 Task: Backup the project
Action: Mouse moved to (6, 15)
Screenshot: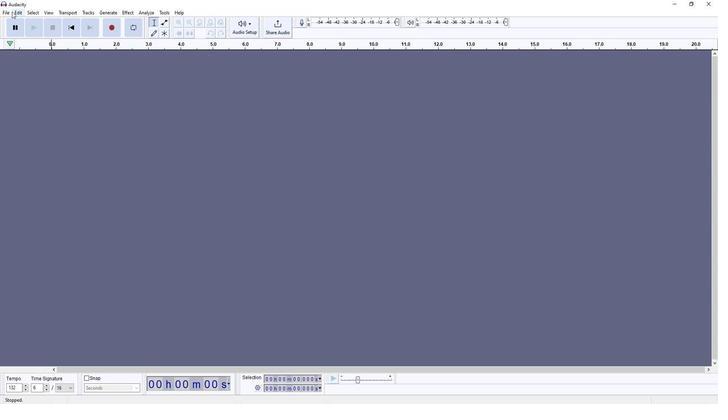 
Action: Mouse pressed left at (6, 15)
Screenshot: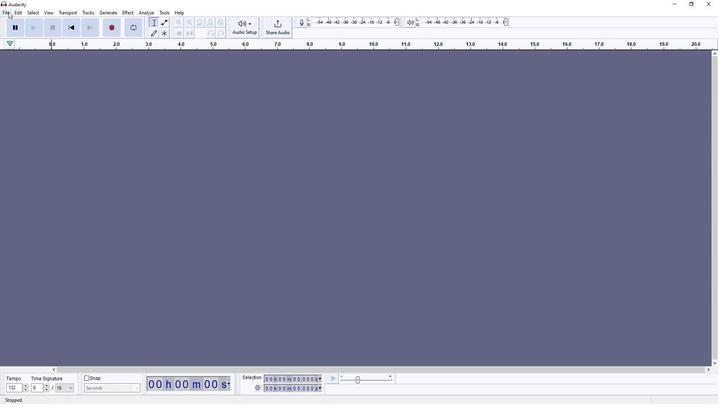 
Action: Mouse moved to (18, 30)
Screenshot: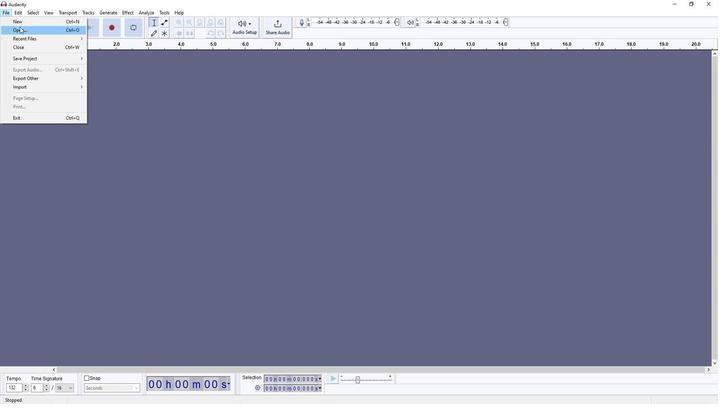 
Action: Mouse pressed left at (18, 30)
Screenshot: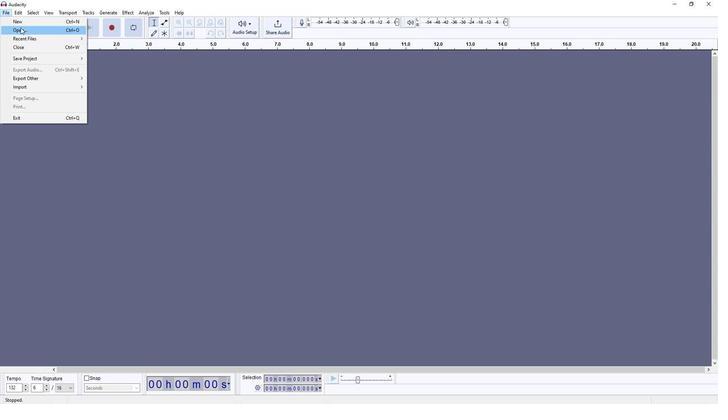 
Action: Mouse moved to (72, 102)
Screenshot: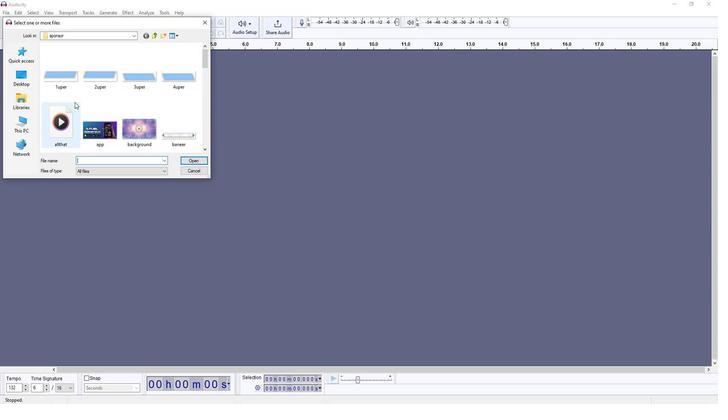 
Action: Mouse scrolled (72, 102) with delta (0, 0)
Screenshot: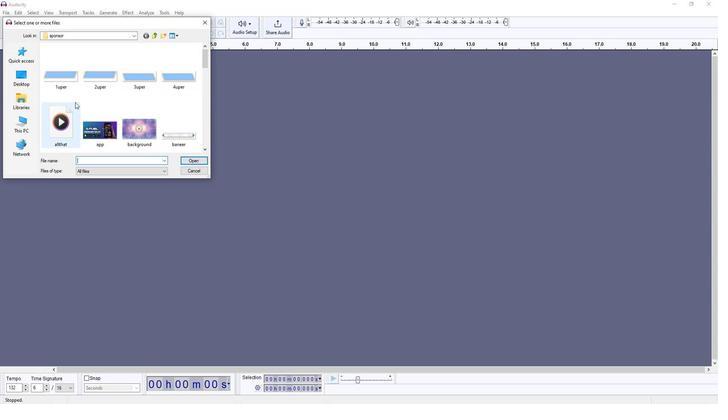 
Action: Mouse moved to (50, 63)
Screenshot: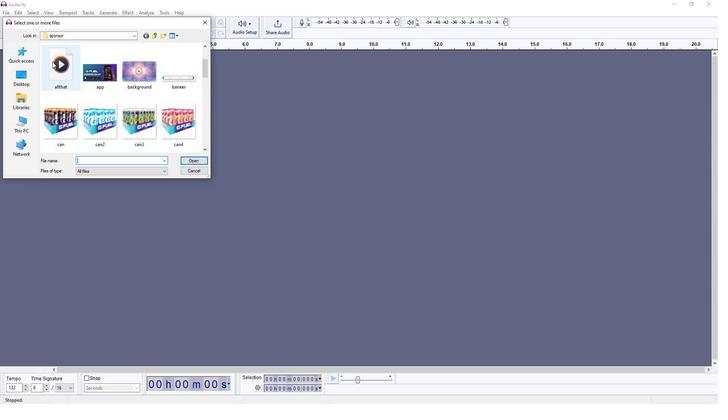 
Action: Mouse scrolled (50, 63) with delta (0, 0)
Screenshot: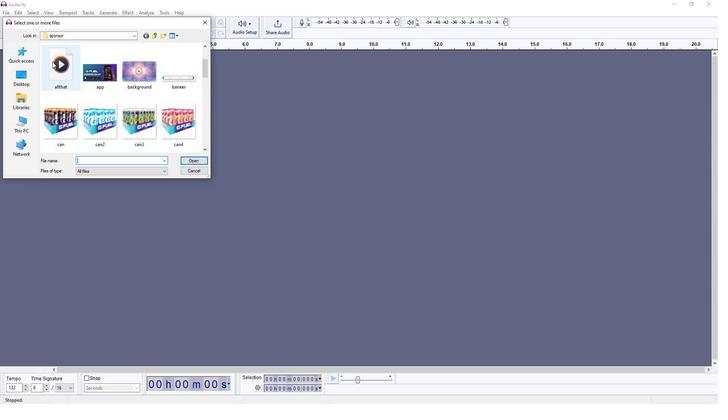 
Action: Mouse scrolled (50, 63) with delta (0, 0)
Screenshot: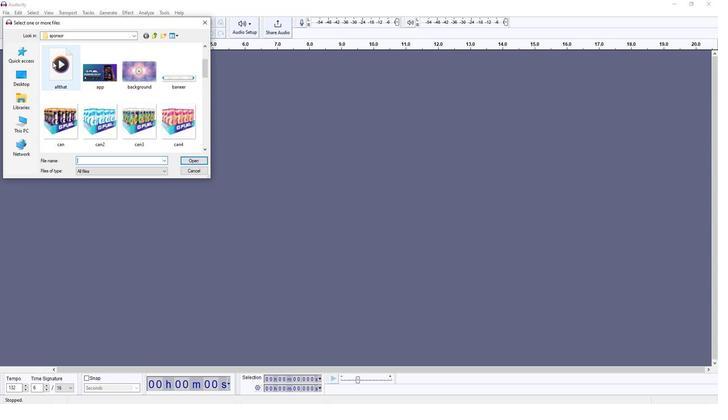 
Action: Mouse moved to (50, 63)
Screenshot: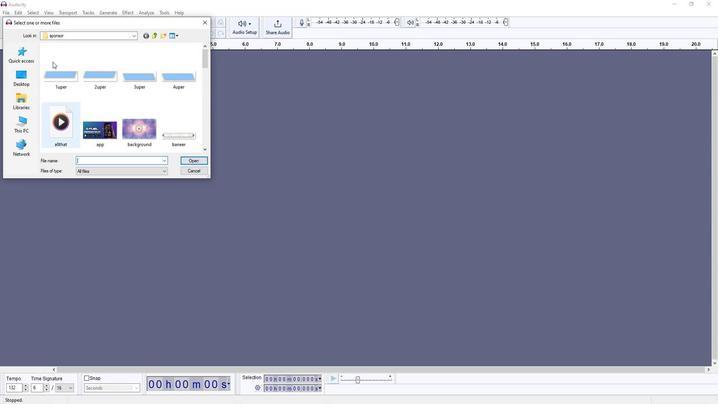 
Action: Mouse scrolled (50, 63) with delta (0, 0)
Screenshot: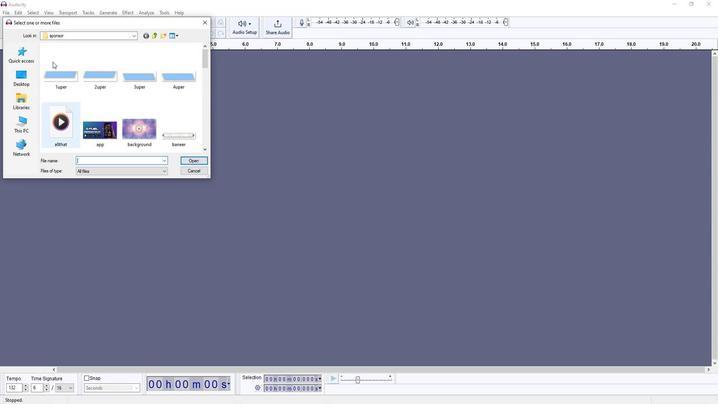 
Action: Mouse scrolled (50, 63) with delta (0, 0)
Screenshot: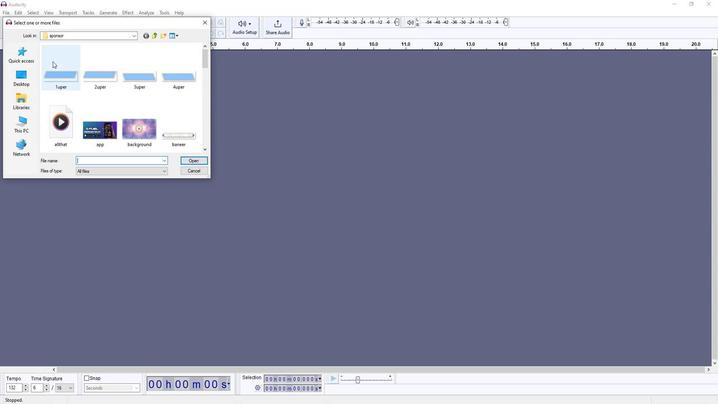 
Action: Mouse moved to (47, 58)
Screenshot: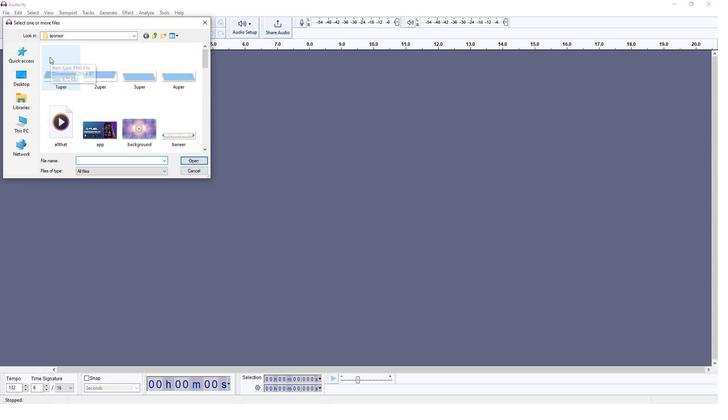 
Action: Mouse scrolled (47, 58) with delta (0, 0)
Screenshot: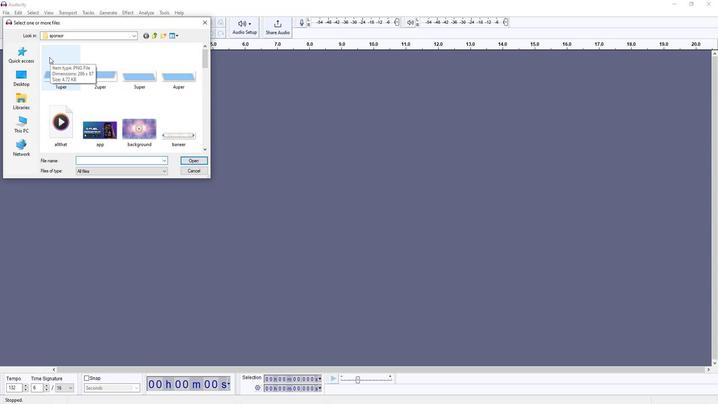 
Action: Mouse scrolled (47, 58) with delta (0, 0)
Screenshot: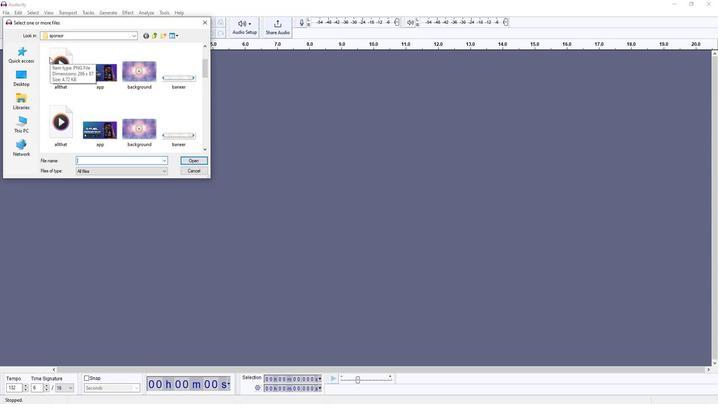 
Action: Mouse moved to (17, 127)
Screenshot: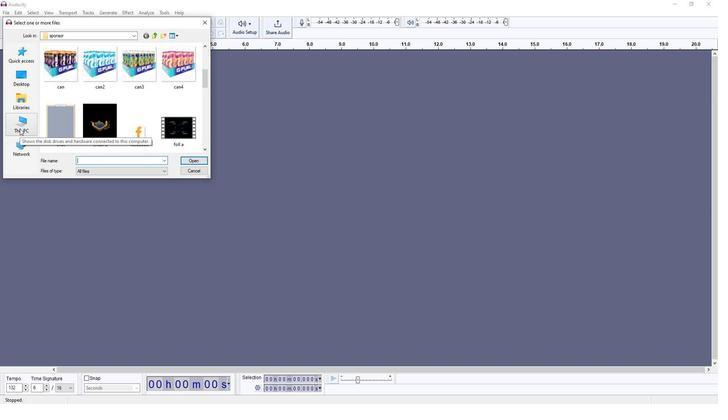 
Action: Mouse pressed left at (17, 127)
Screenshot: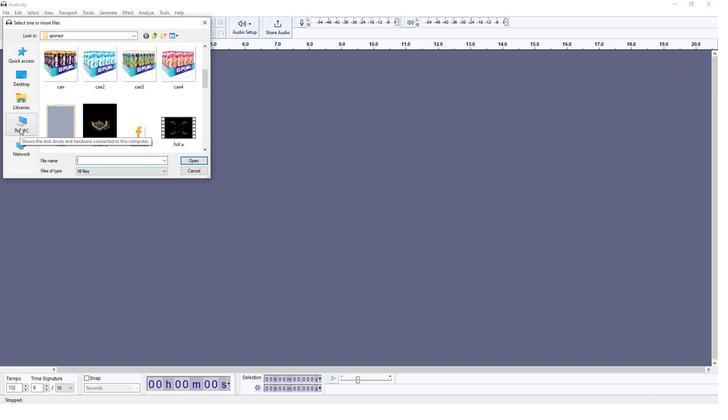 
Action: Mouse moved to (76, 93)
Screenshot: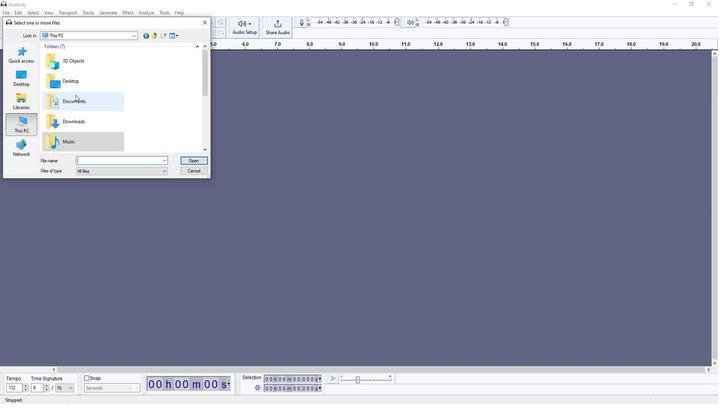 
Action: Mouse scrolled (76, 93) with delta (0, 0)
Screenshot: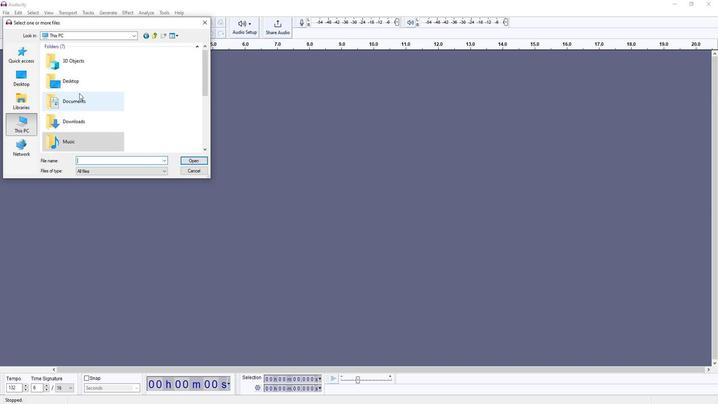 
Action: Mouse moved to (78, 94)
Screenshot: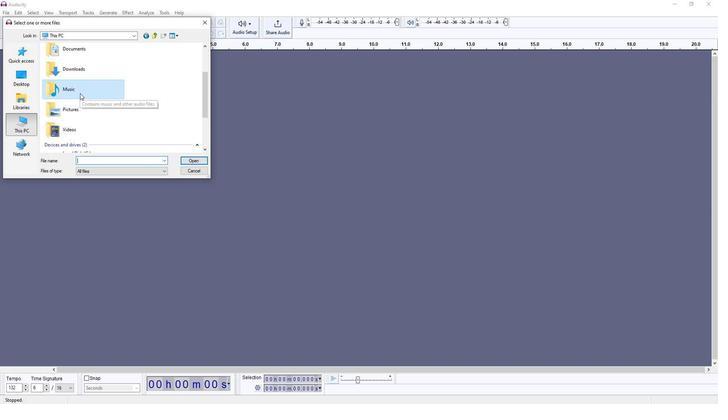 
Action: Mouse scrolled (78, 94) with delta (0, 0)
Screenshot: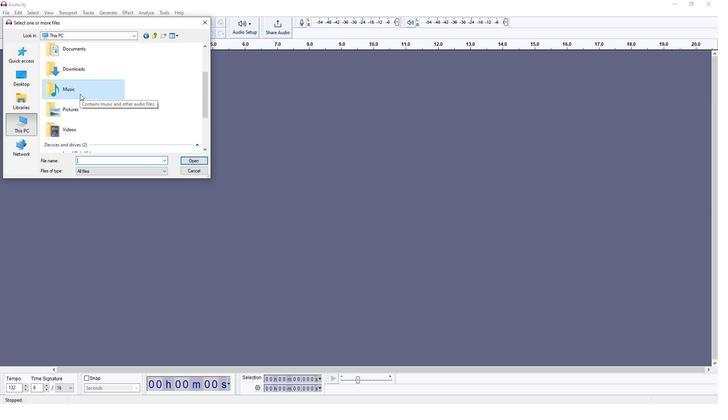 
Action: Mouse scrolled (78, 94) with delta (0, 0)
Screenshot: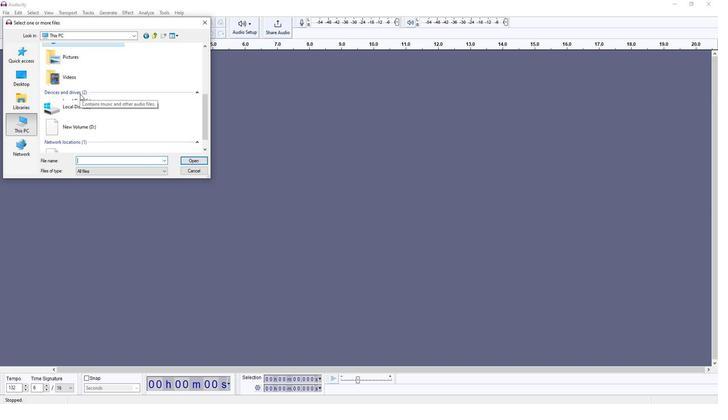 
Action: Mouse moved to (74, 114)
Screenshot: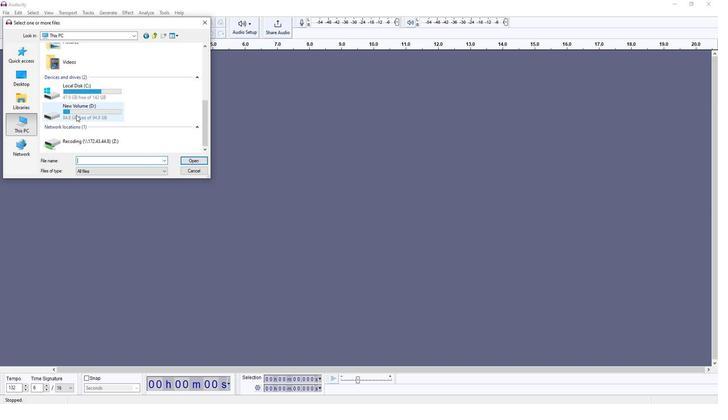 
Action: Mouse pressed left at (74, 114)
Screenshot: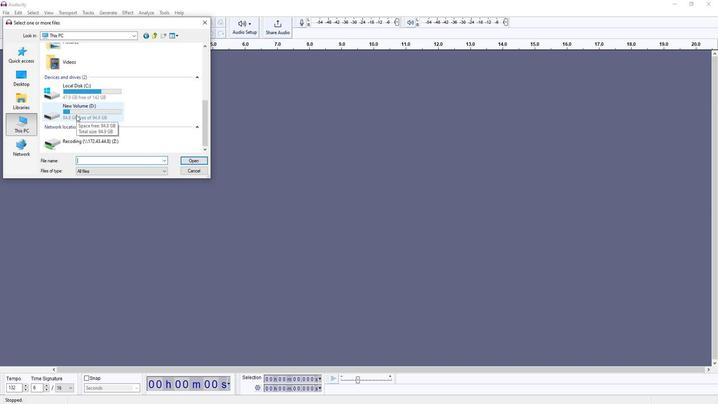 
Action: Mouse pressed left at (74, 114)
Screenshot: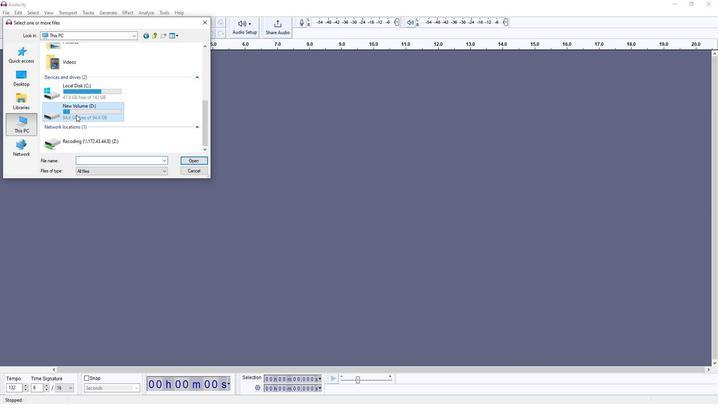 
Action: Mouse moved to (67, 79)
Screenshot: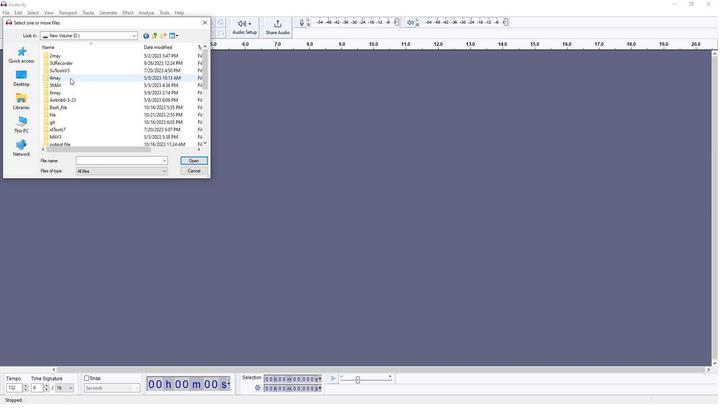 
Action: Mouse scrolled (67, 78) with delta (0, 0)
Screenshot: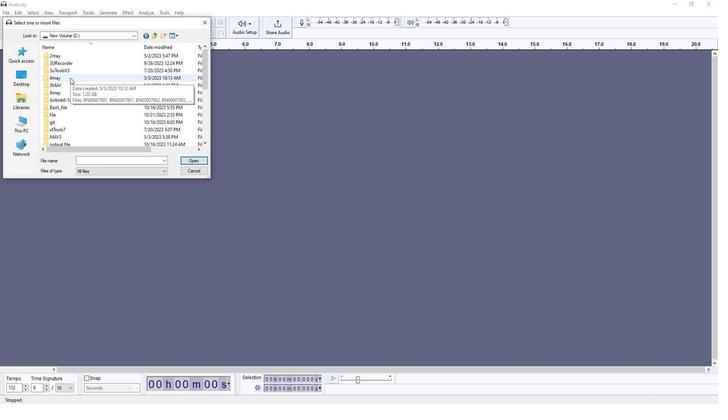 
Action: Mouse scrolled (67, 78) with delta (0, 0)
Screenshot: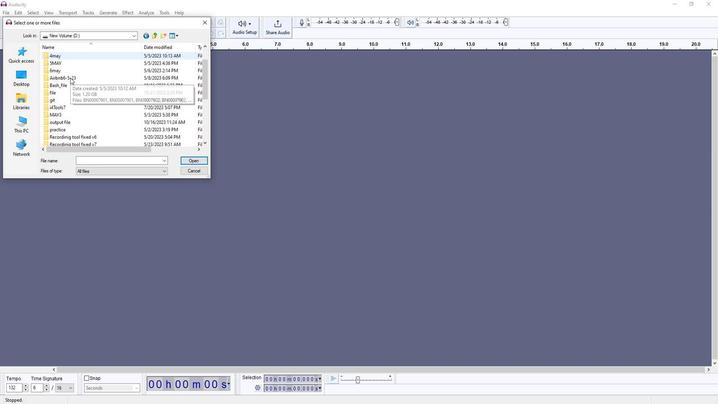 
Action: Mouse scrolled (67, 78) with delta (0, 0)
Screenshot: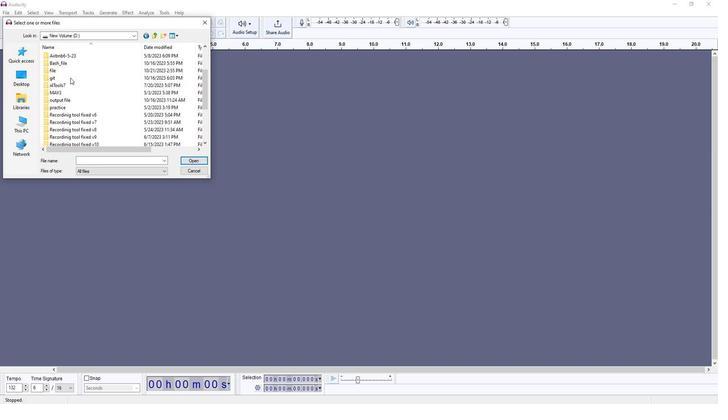 
Action: Mouse scrolled (67, 78) with delta (0, 0)
Screenshot: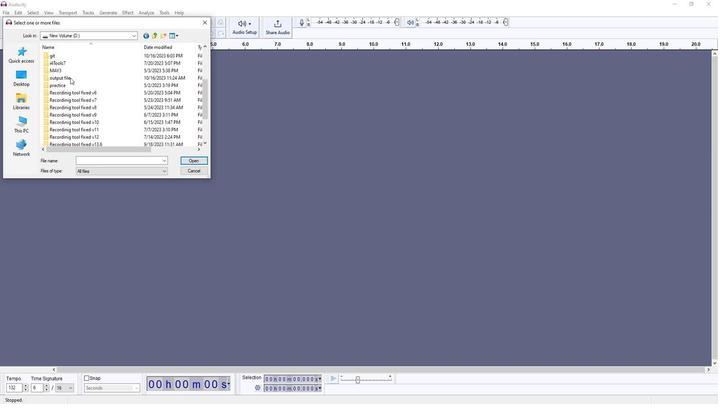 
Action: Mouse scrolled (67, 79) with delta (0, 0)
Screenshot: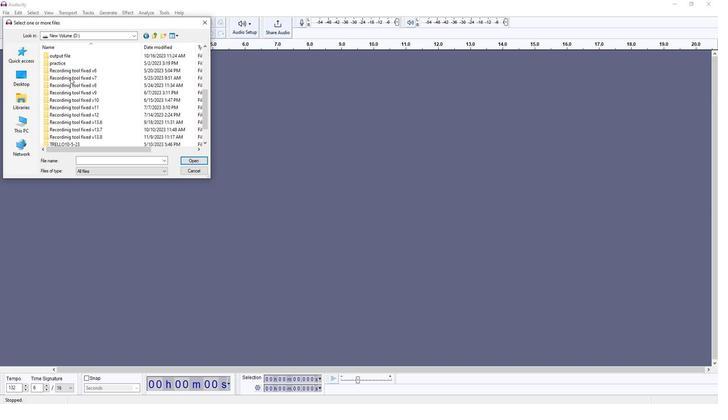 
Action: Mouse scrolled (67, 79) with delta (0, 0)
Screenshot: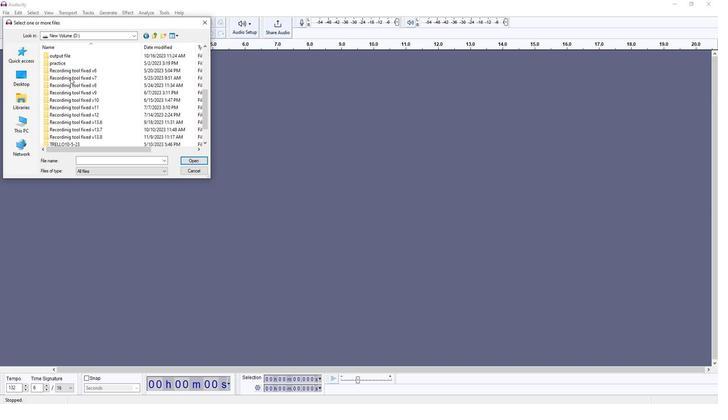 
Action: Mouse scrolled (67, 79) with delta (0, 0)
Screenshot: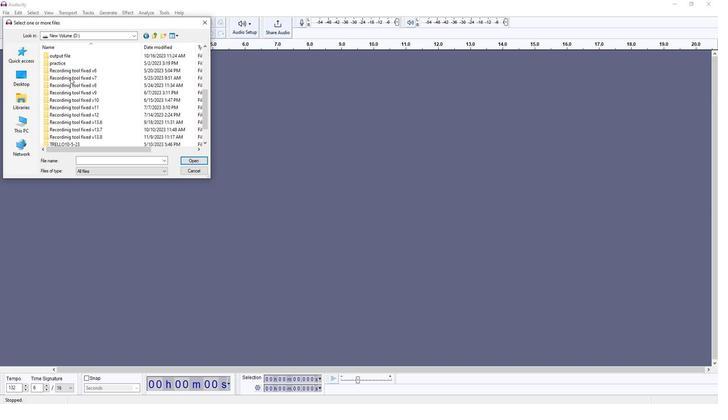 
Action: Mouse scrolled (67, 79) with delta (0, 0)
Screenshot: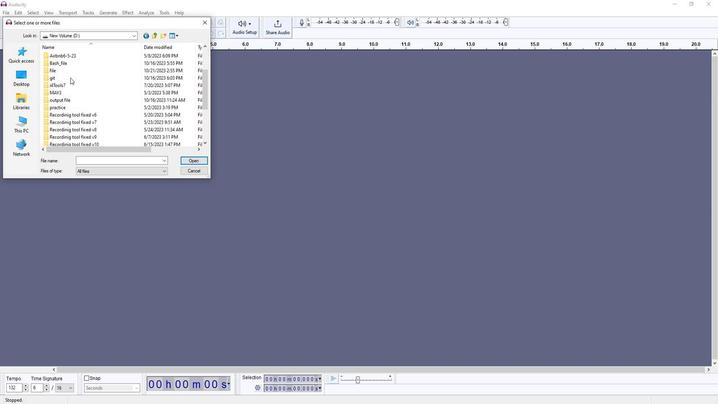 
Action: Mouse scrolled (67, 79) with delta (0, 0)
Screenshot: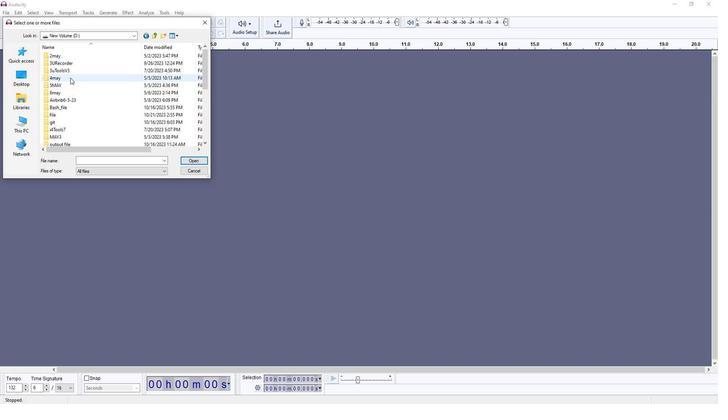 
Action: Mouse scrolled (67, 79) with delta (0, 0)
Screenshot: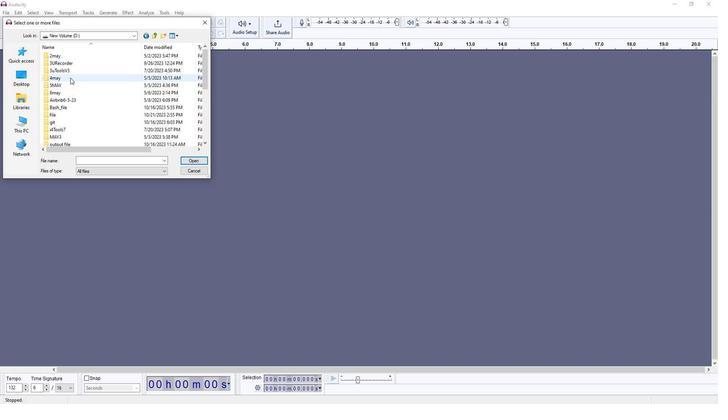 
Action: Mouse scrolled (67, 79) with delta (0, 0)
Screenshot: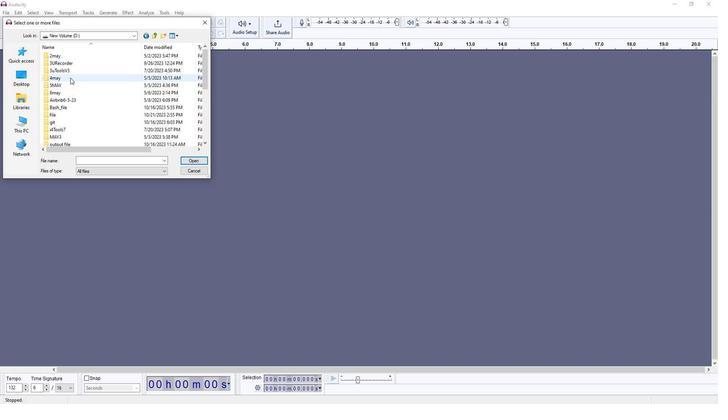 
Action: Mouse scrolled (67, 79) with delta (0, 0)
Screenshot: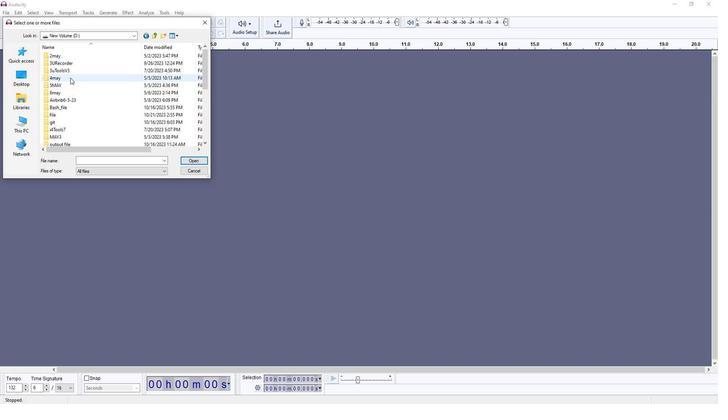 
Action: Mouse moved to (19, 126)
Screenshot: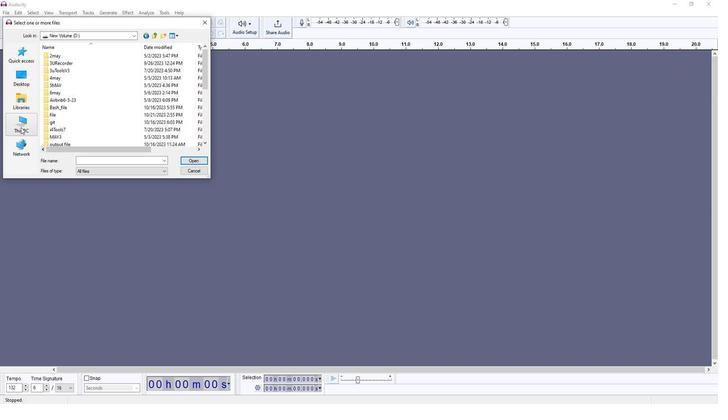 
Action: Mouse pressed left at (19, 126)
Screenshot: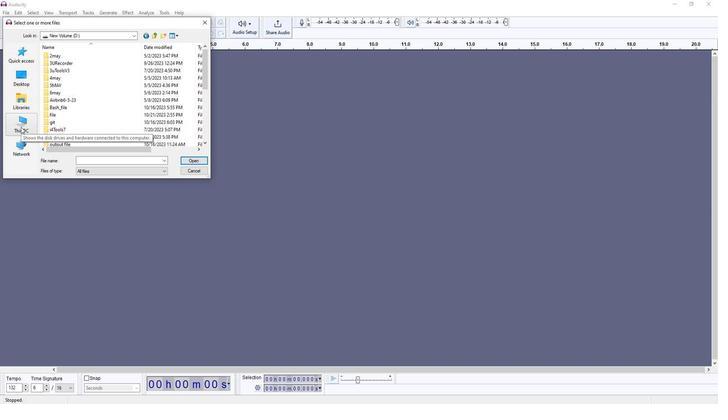 
Action: Mouse moved to (71, 135)
Screenshot: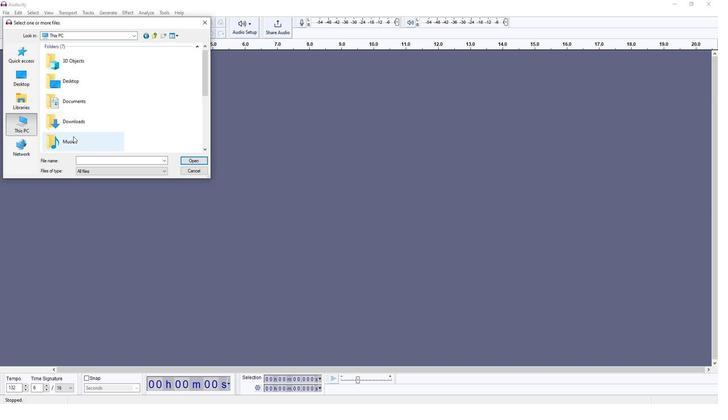 
Action: Mouse pressed left at (71, 135)
Screenshot: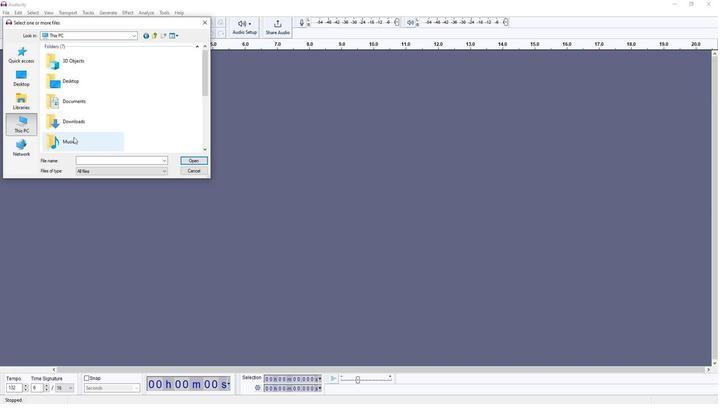 
Action: Mouse pressed left at (71, 135)
Screenshot: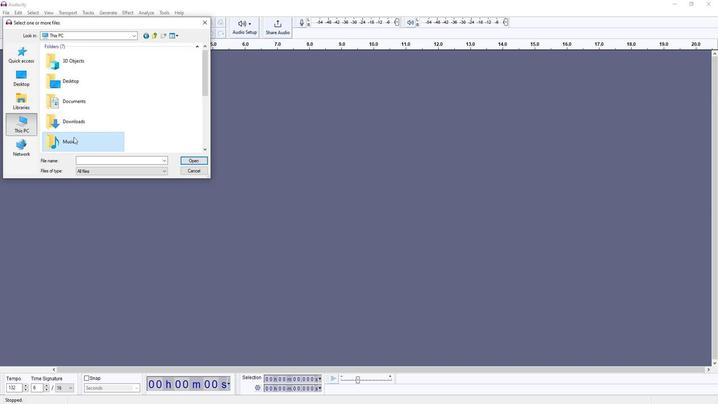 
Action: Mouse moved to (103, 73)
Screenshot: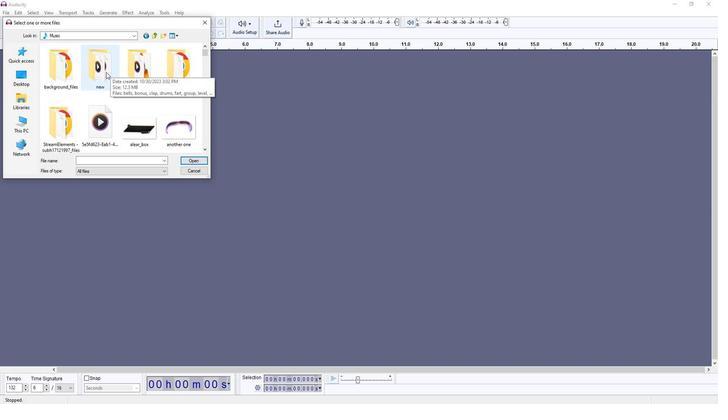 
Action: Mouse pressed left at (103, 73)
Screenshot: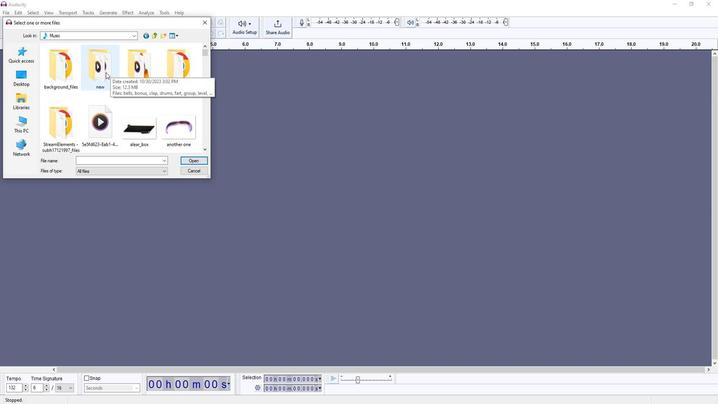 
Action: Mouse pressed left at (103, 73)
Screenshot: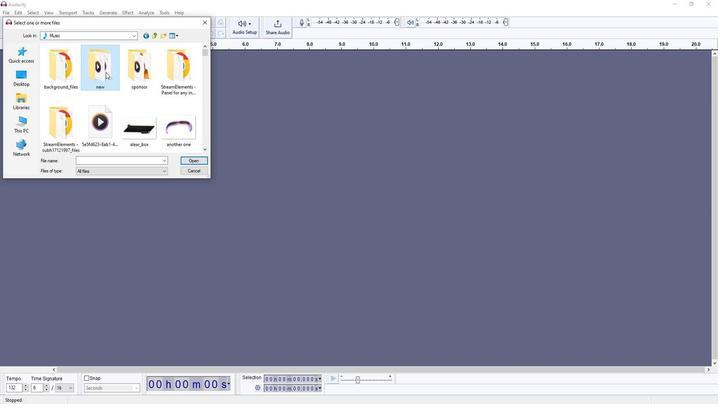 
Action: Mouse moved to (71, 79)
Screenshot: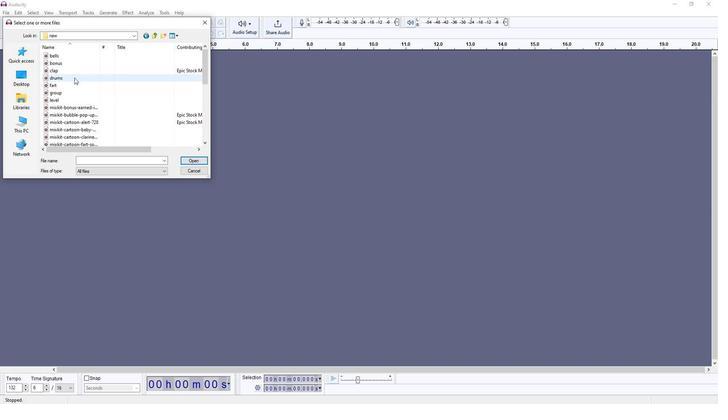 
Action: Mouse scrolled (71, 78) with delta (0, 0)
Screenshot: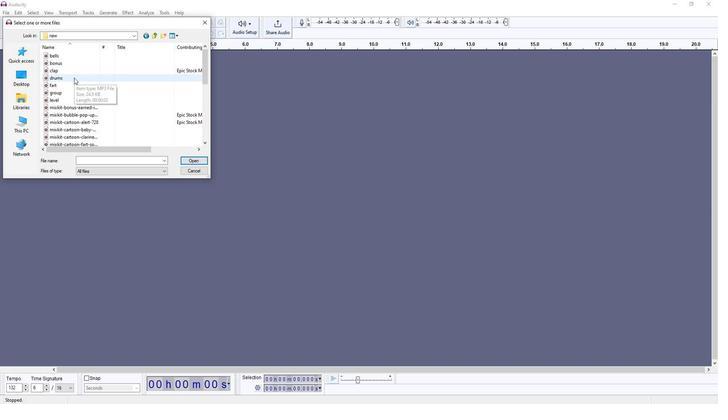 
Action: Mouse scrolled (71, 78) with delta (0, 0)
Screenshot: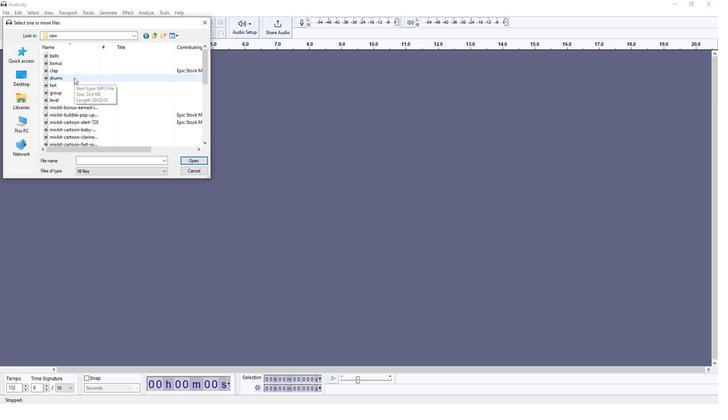 
Action: Mouse scrolled (71, 78) with delta (0, 0)
Screenshot: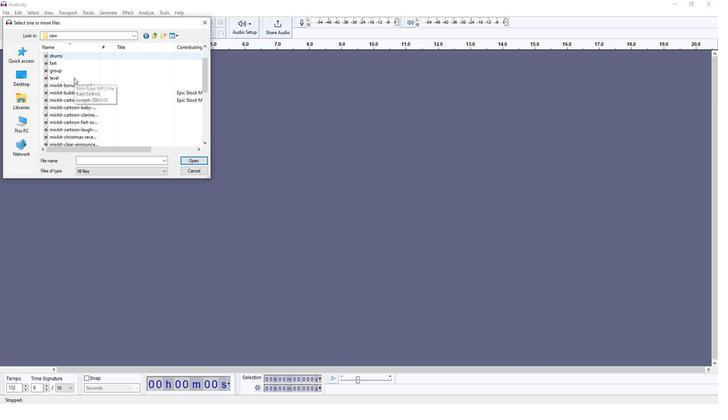 
Action: Mouse scrolled (71, 78) with delta (0, 0)
Screenshot: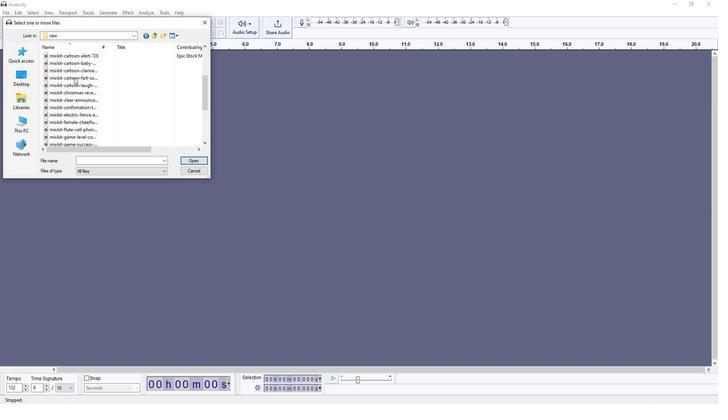 
Action: Mouse scrolled (71, 78) with delta (0, 0)
Screenshot: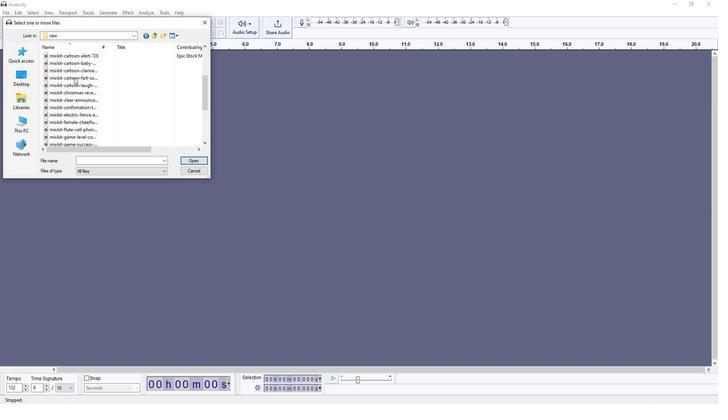 
Action: Mouse scrolled (71, 78) with delta (0, 0)
Screenshot: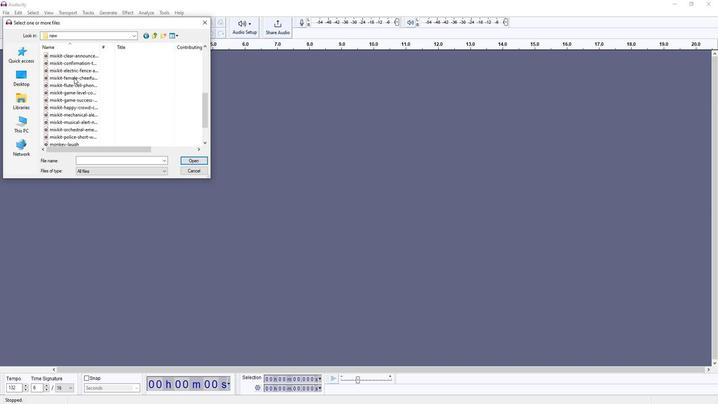 
Action: Mouse moved to (83, 116)
Screenshot: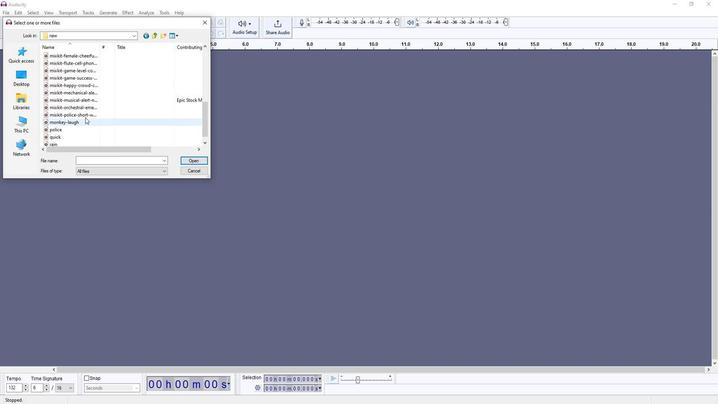 
Action: Mouse scrolled (83, 116) with delta (0, 0)
Screenshot: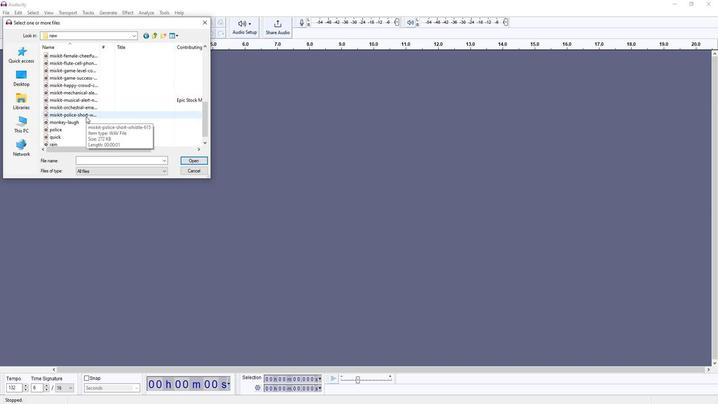 
Action: Mouse moved to (69, 127)
Screenshot: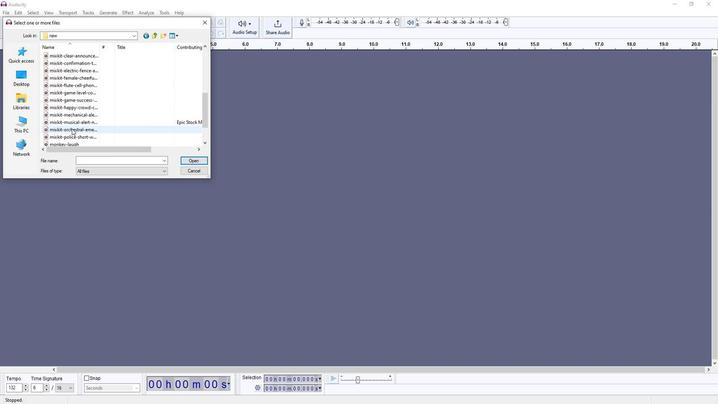 
Action: Mouse pressed left at (69, 127)
Screenshot: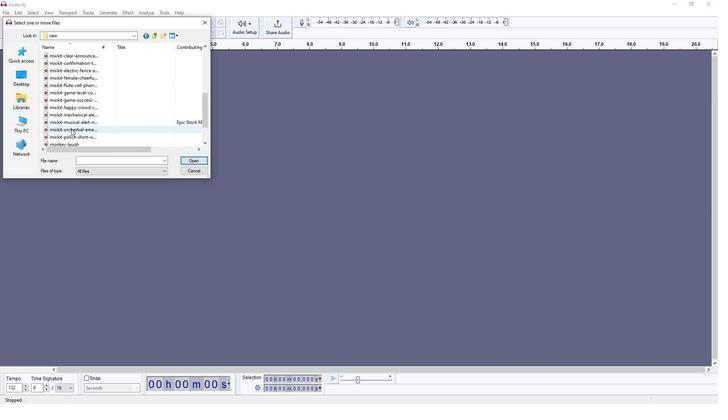 
Action: Mouse moved to (194, 158)
Screenshot: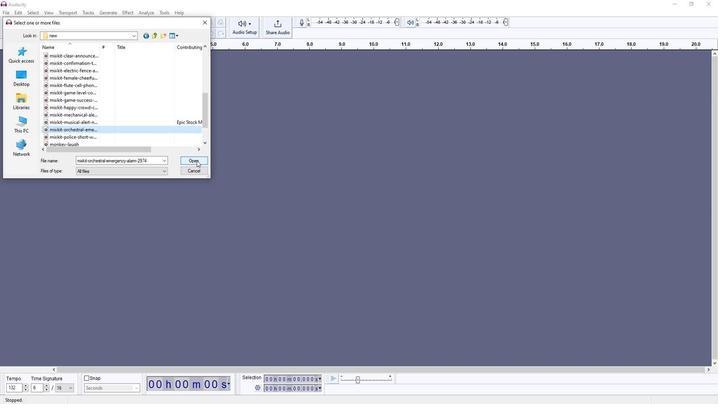 
Action: Mouse pressed left at (194, 158)
Screenshot: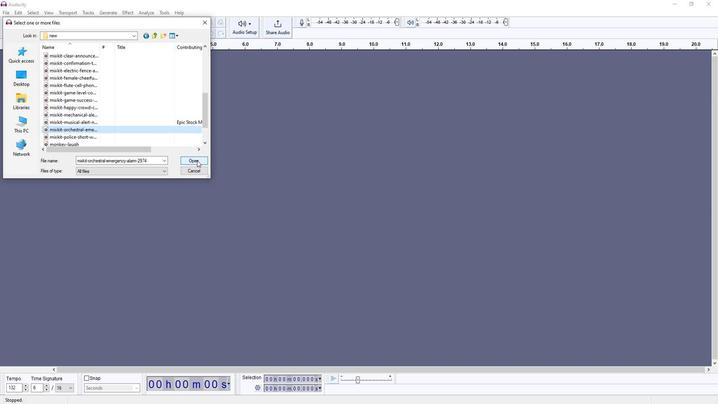 
Action: Mouse moved to (30, 33)
Screenshot: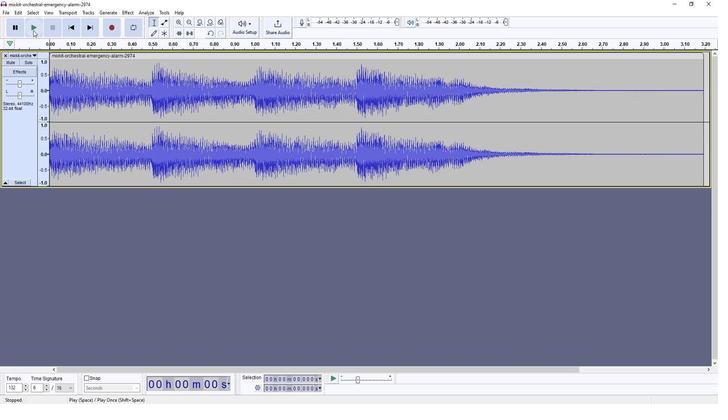 
Action: Mouse pressed left at (30, 33)
Screenshot: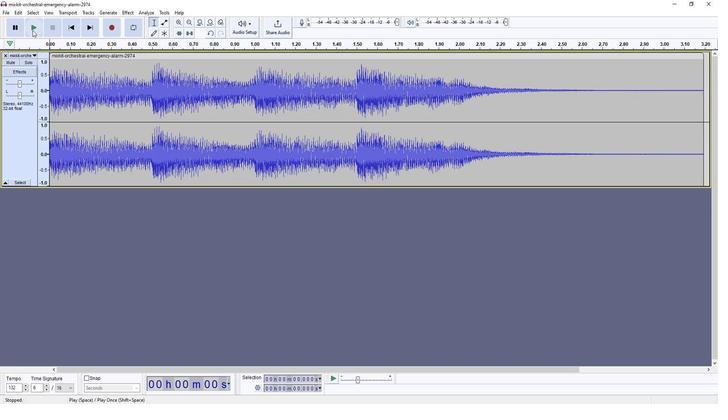 
Action: Mouse moved to (141, 61)
Screenshot: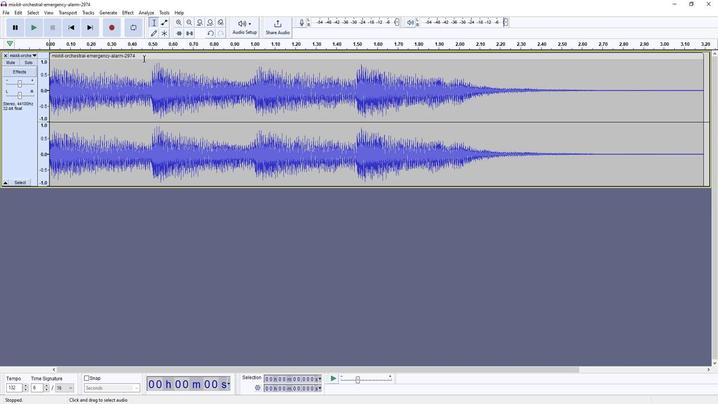 
Action: Mouse pressed left at (141, 61)
Screenshot: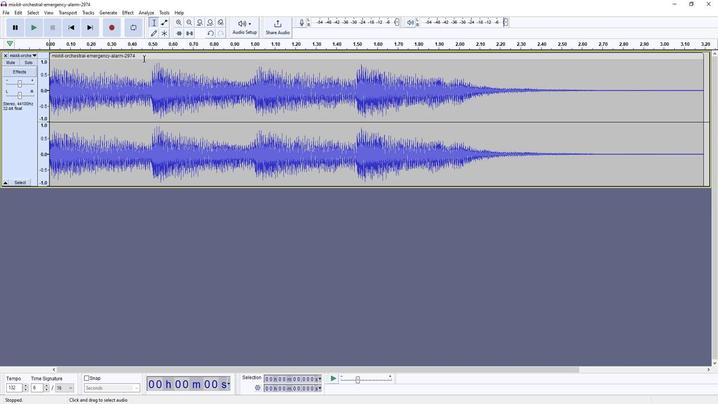 
Action: Mouse moved to (14, 14)
Screenshot: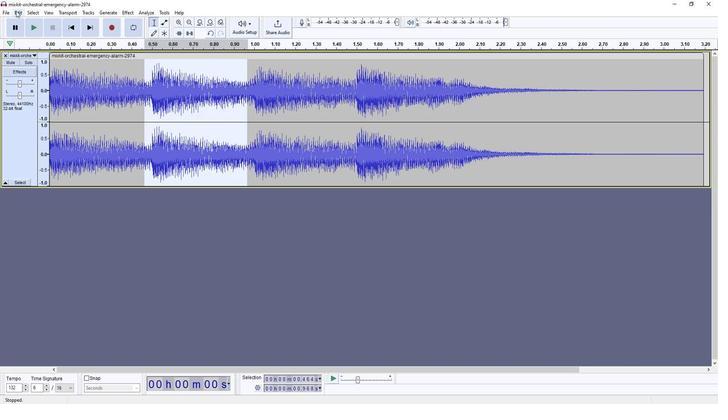 
Action: Mouse pressed left at (14, 14)
Screenshot: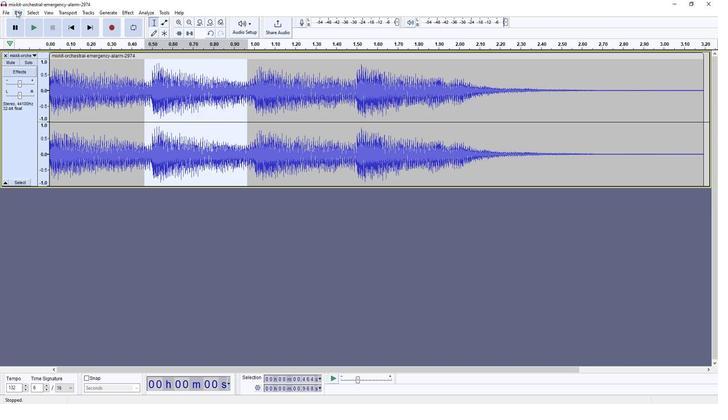 
Action: Mouse moved to (43, 60)
Screenshot: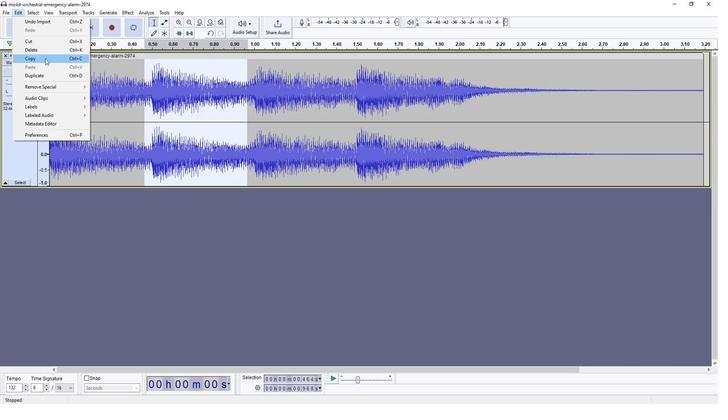 
Action: Mouse pressed left at (43, 60)
Screenshot: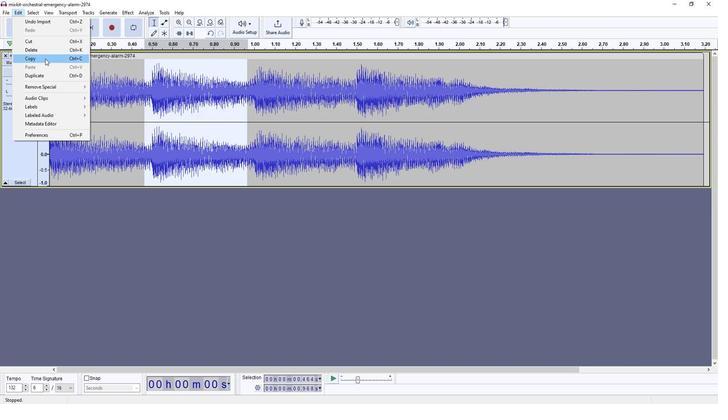 
Action: Mouse moved to (34, 203)
Screenshot: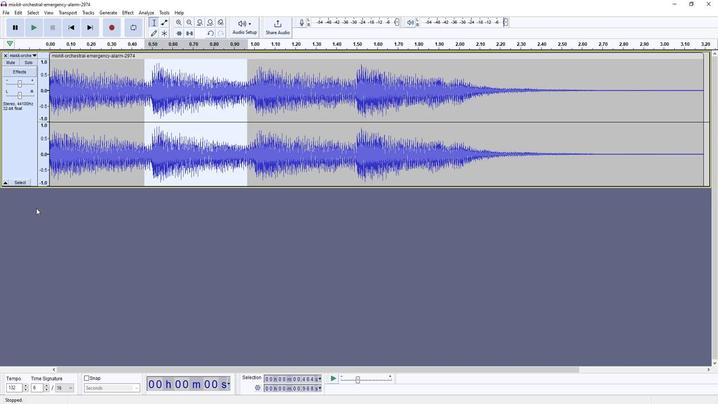 
Action: Mouse pressed left at (34, 203)
Screenshot: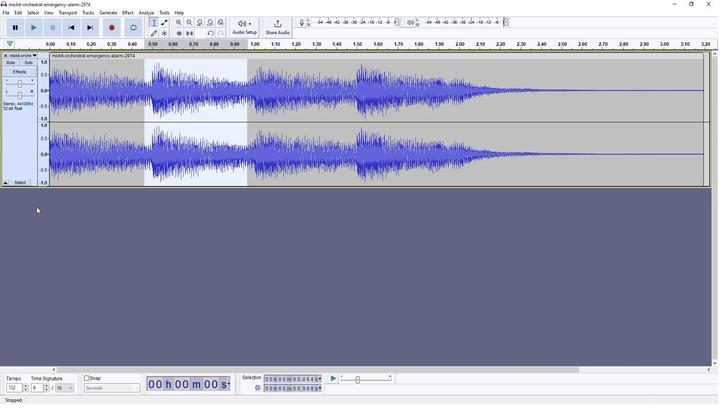 
Action: Mouse moved to (35, 200)
Screenshot: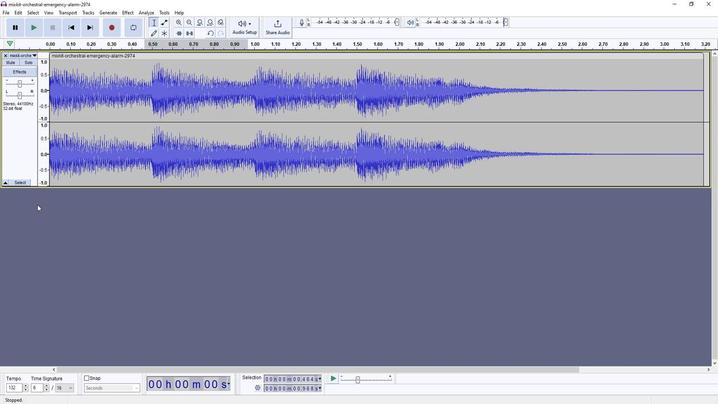 
Action: Mouse pressed left at (35, 200)
Screenshot: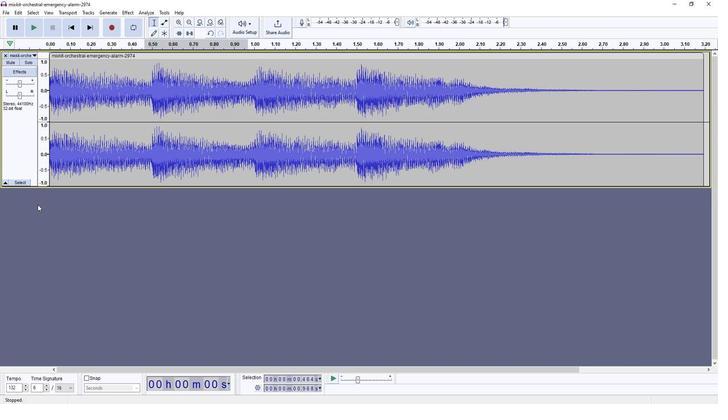 
Action: Mouse moved to (19, 17)
Screenshot: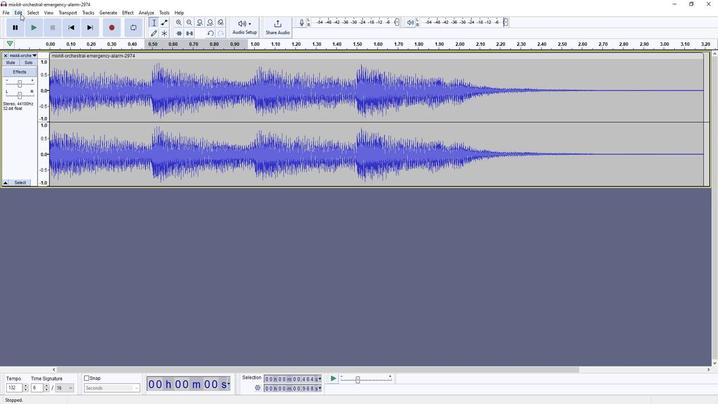 
Action: Mouse pressed left at (19, 17)
Screenshot: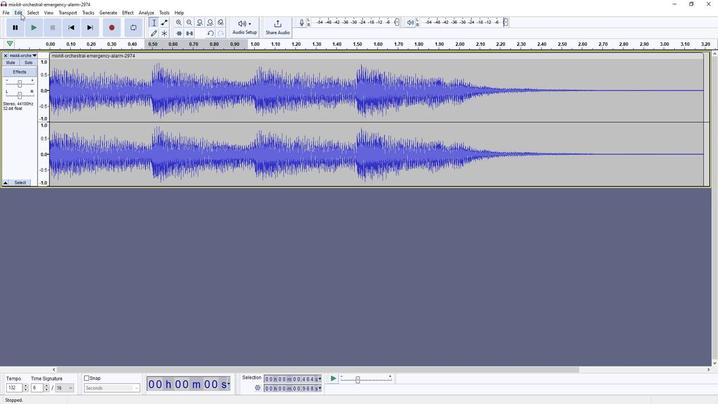 
Action: Mouse moved to (26, 70)
Screenshot: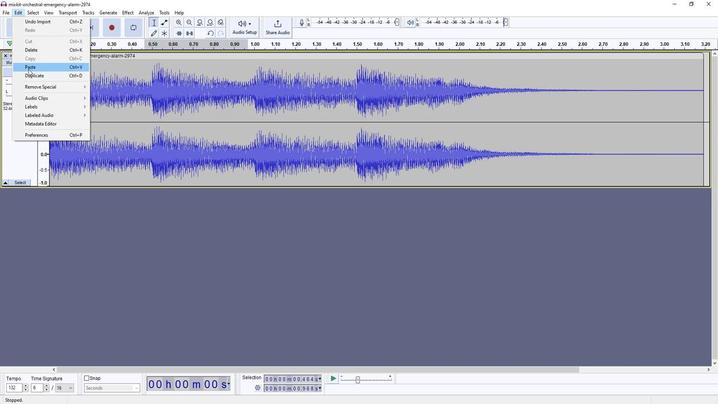 
Action: Mouse pressed left at (26, 70)
Screenshot: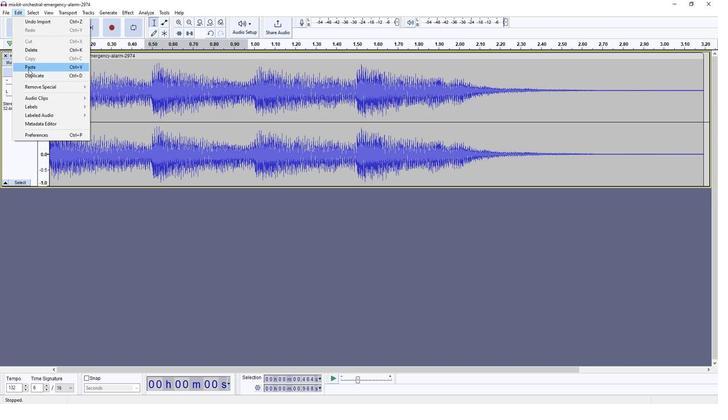 
Action: Mouse moved to (113, 190)
Screenshot: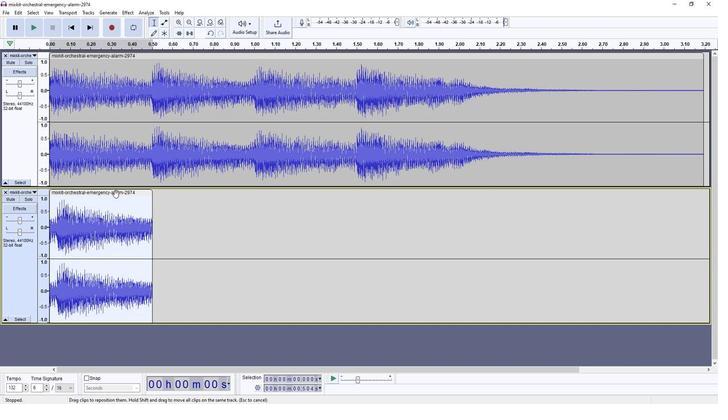 
Action: Mouse pressed left at (113, 190)
Screenshot: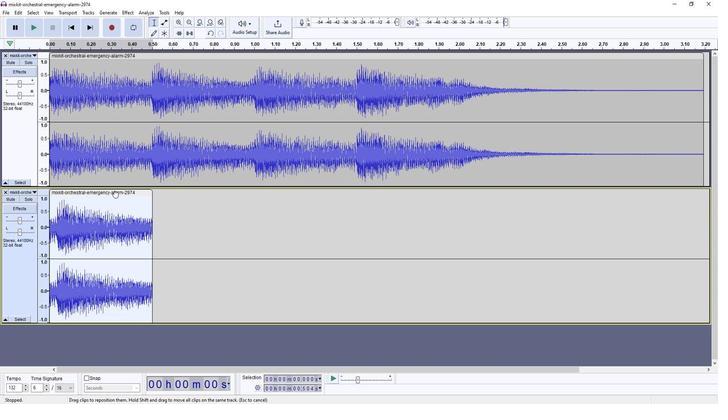 
Action: Mouse moved to (31, 16)
Screenshot: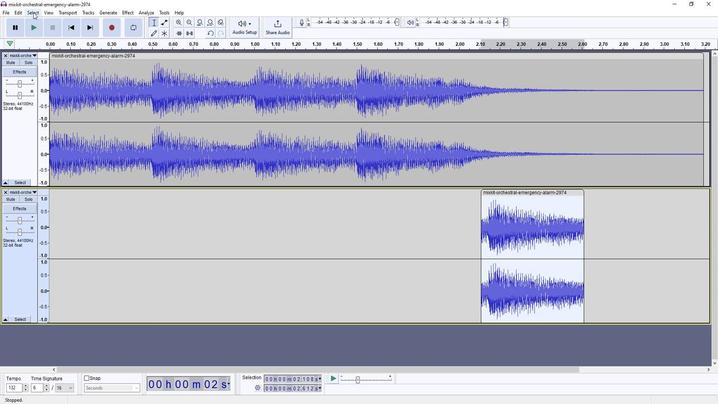 
Action: Mouse pressed left at (31, 16)
Screenshot: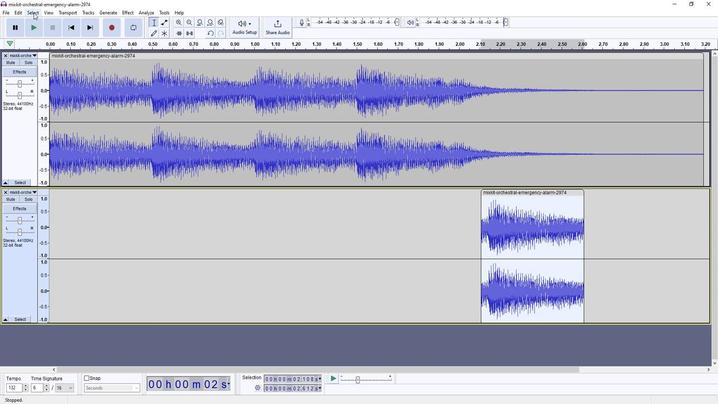 
Action: Mouse moved to (42, 24)
Screenshot: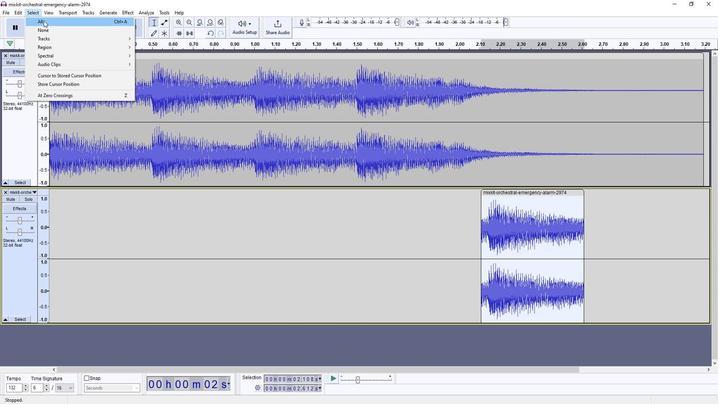 
Action: Mouse pressed left at (42, 24)
Screenshot: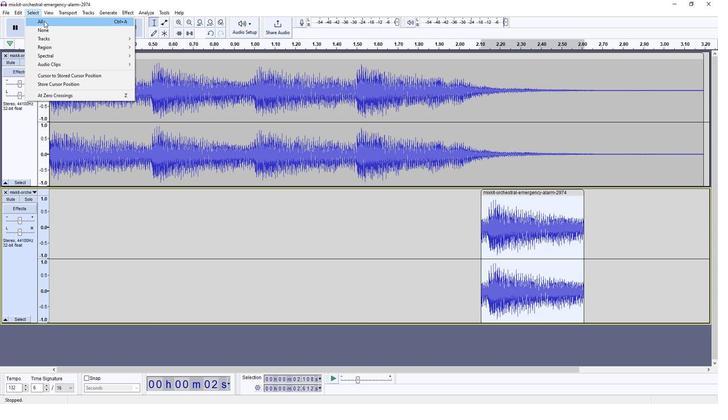 
Action: Mouse moved to (31, 29)
Screenshot: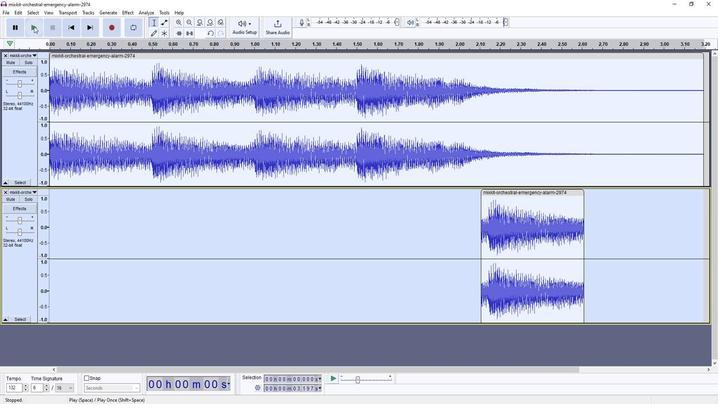 
Action: Mouse pressed left at (31, 29)
Screenshot: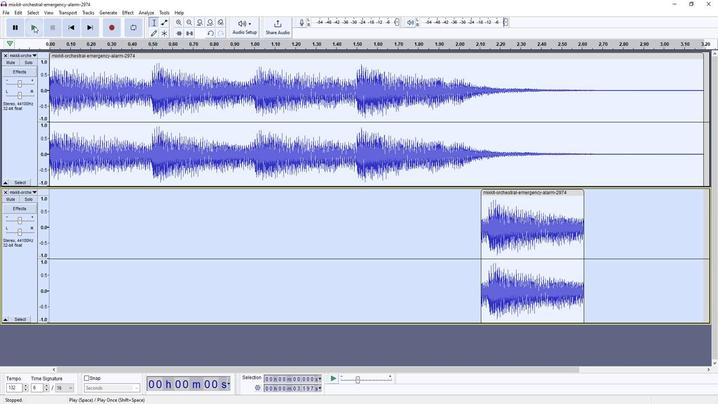 
Action: Mouse moved to (548, 189)
Screenshot: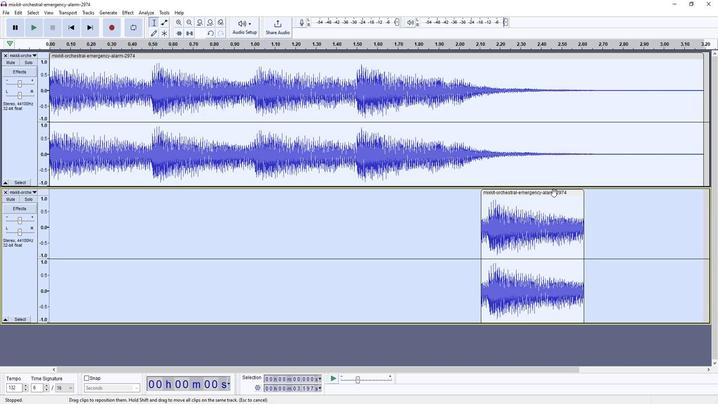
Action: Mouse pressed left at (548, 189)
Screenshot: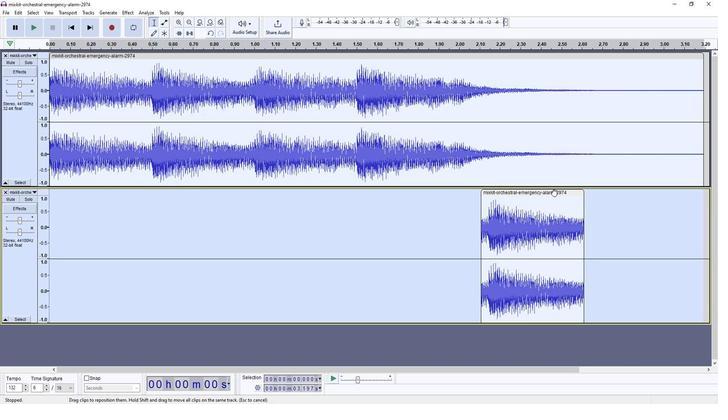 
Action: Mouse moved to (370, 114)
Screenshot: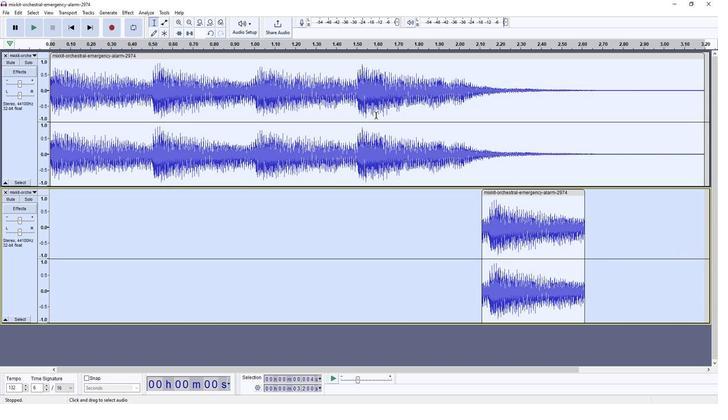 
Action: Mouse pressed left at (370, 114)
Screenshot: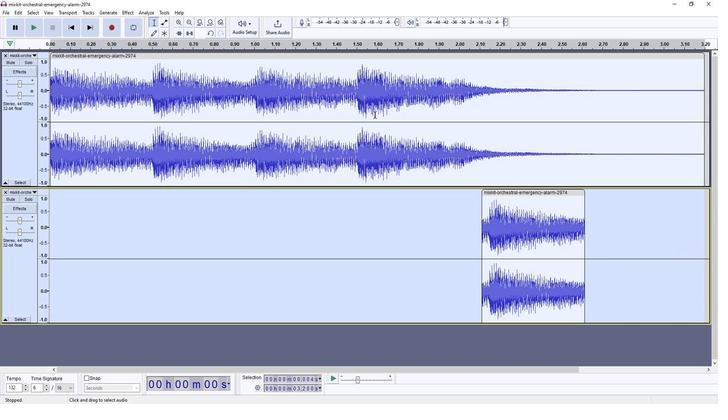 
Action: Mouse moved to (372, 81)
Screenshot: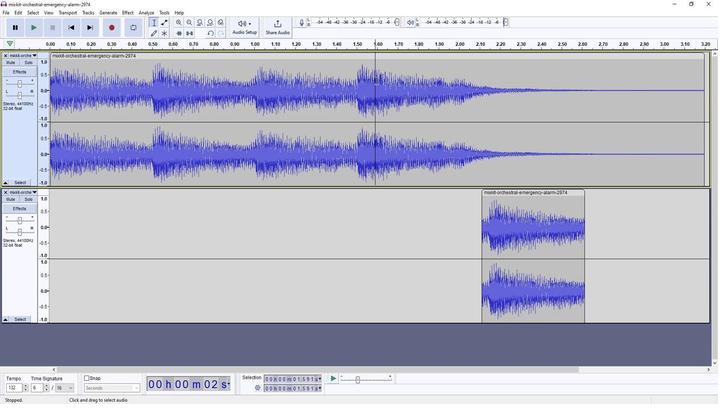 
Action: Mouse pressed left at (372, 81)
Screenshot: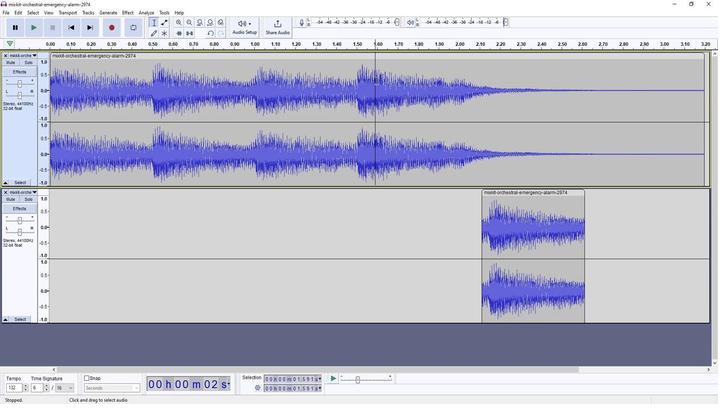 
Action: Mouse moved to (13, 19)
Screenshot: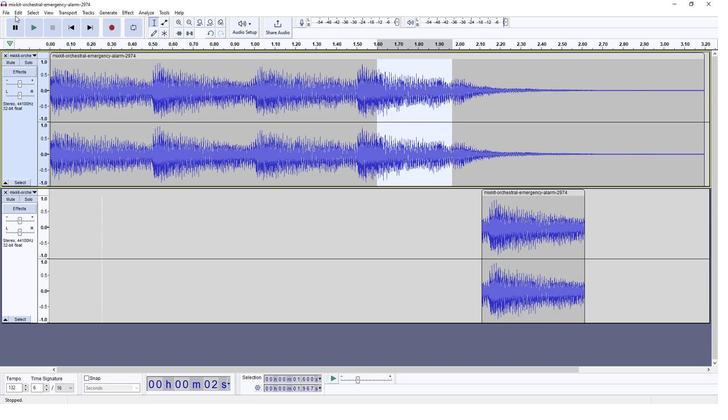 
Action: Mouse pressed left at (13, 19)
Screenshot: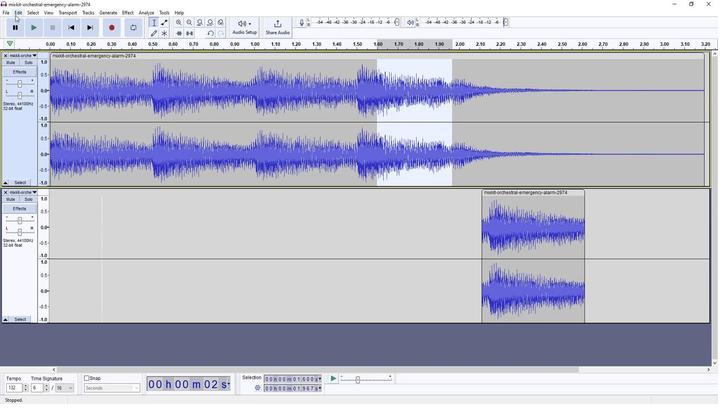 
Action: Mouse moved to (48, 45)
Screenshot: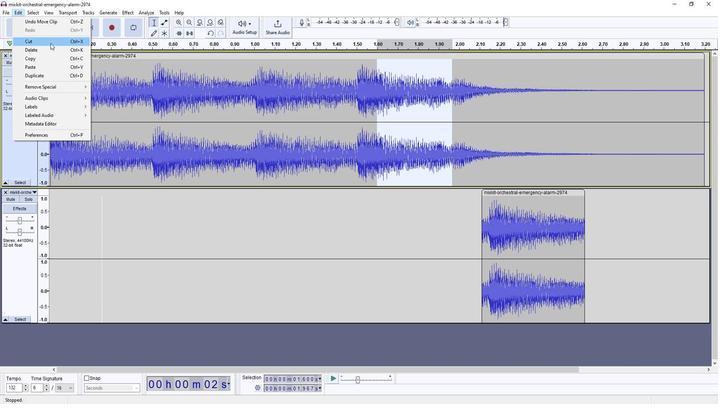 
Action: Mouse pressed left at (48, 45)
Screenshot: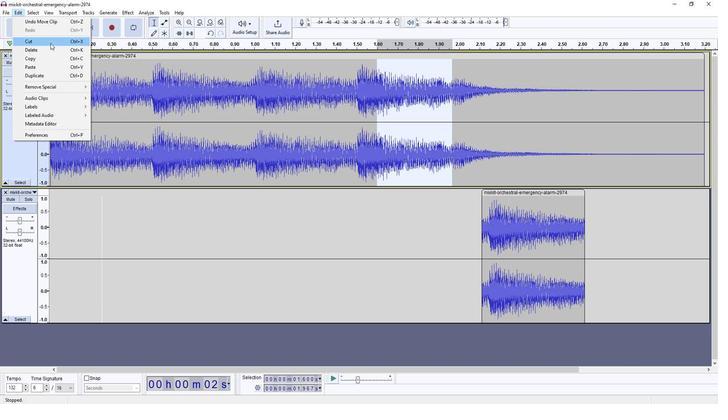 
Action: Mouse moved to (180, 202)
Screenshot: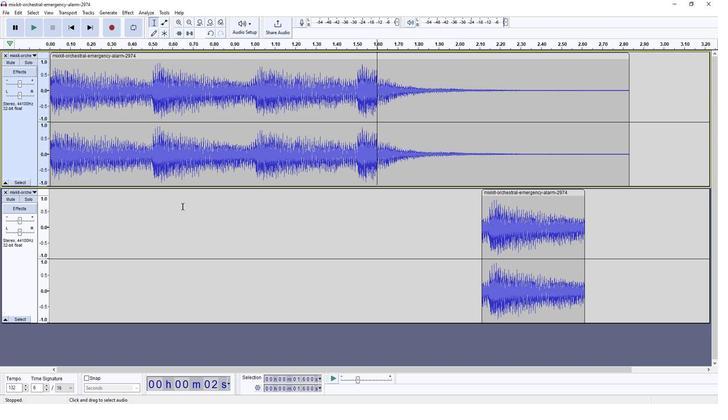 
Action: Mouse pressed left at (180, 202)
Screenshot: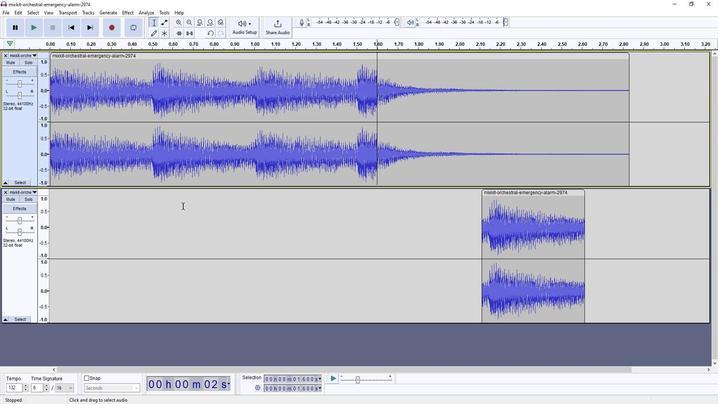 
Action: Mouse moved to (15, 16)
Screenshot: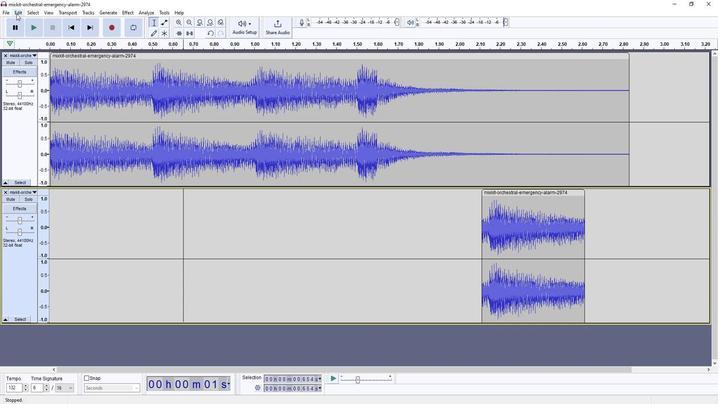 
Action: Mouse pressed left at (15, 16)
Screenshot: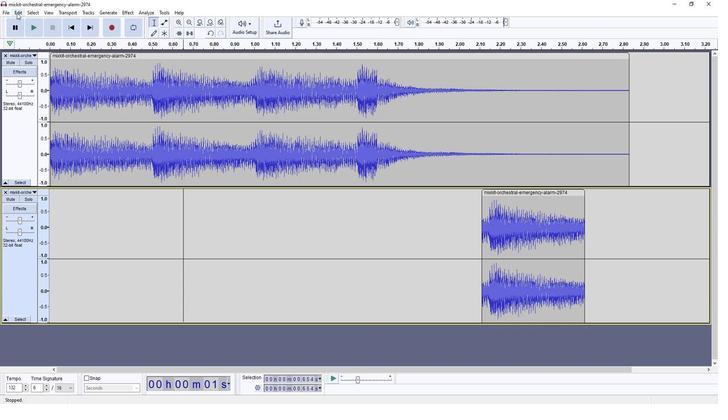 
Action: Mouse moved to (33, 66)
Screenshot: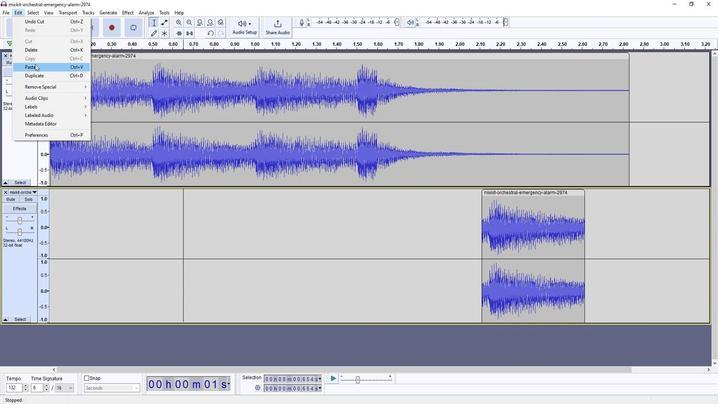 
Action: Mouse pressed left at (33, 66)
Screenshot: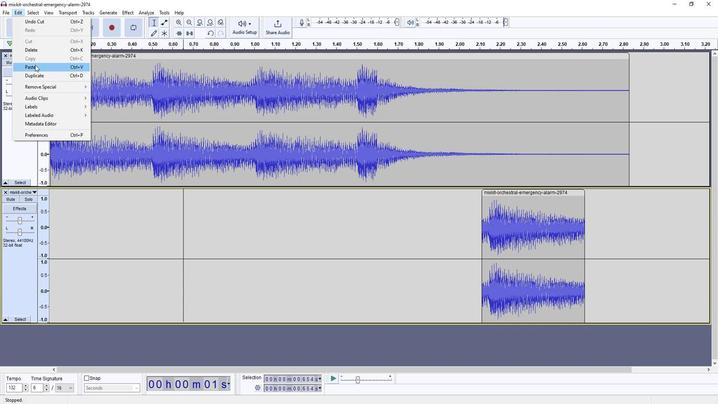 
Action: Mouse moved to (222, 188)
Screenshot: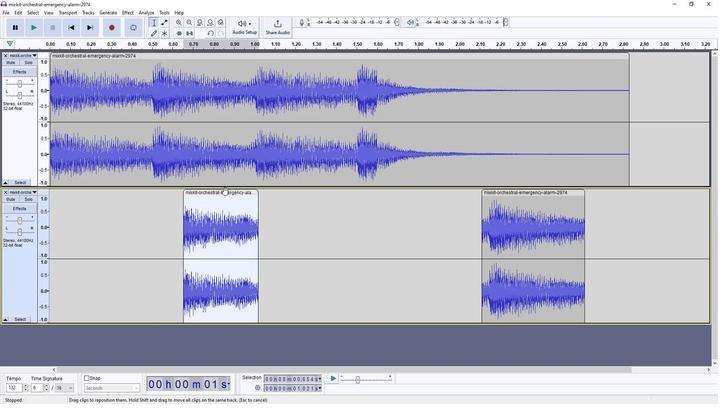 
Action: Mouse pressed left at (222, 188)
Screenshot: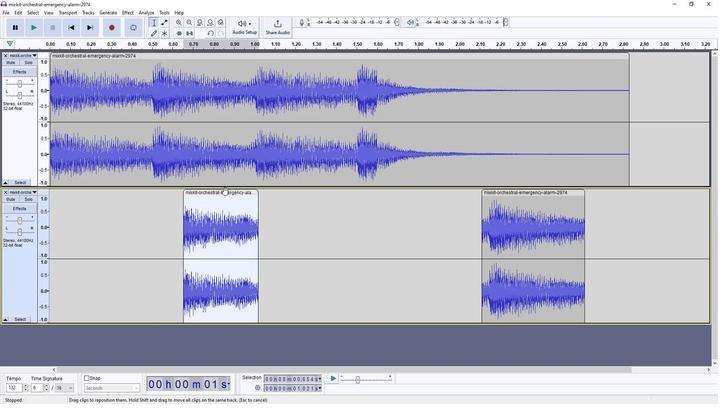 
Action: Mouse moved to (264, 58)
Screenshot: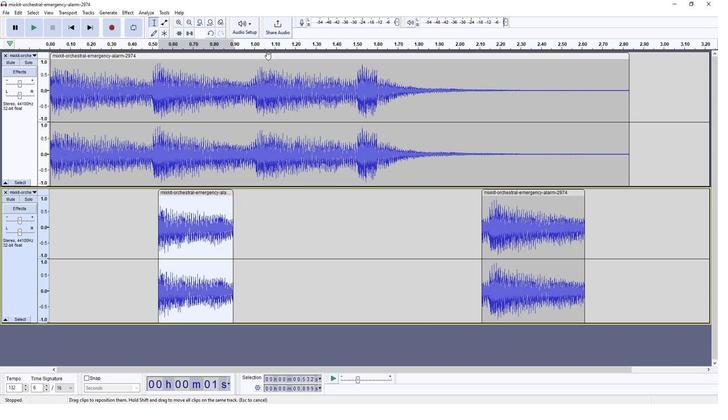 
Action: Mouse pressed left at (264, 58)
Screenshot: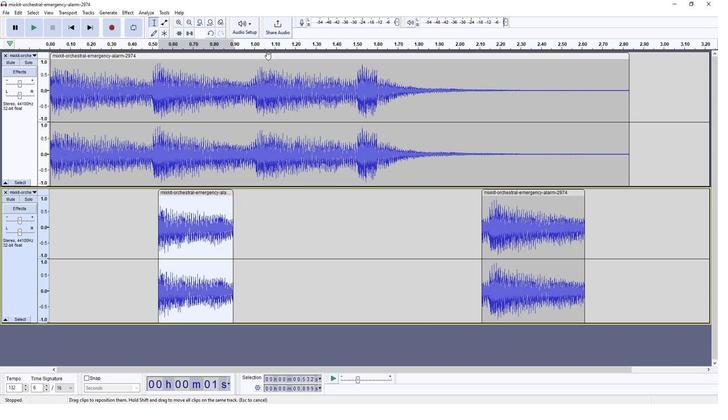 
Action: Mouse moved to (194, 190)
Screenshot: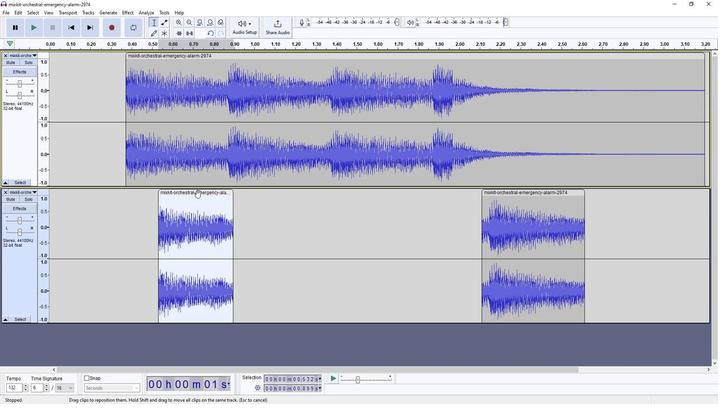 
Action: Mouse pressed left at (194, 190)
Screenshot: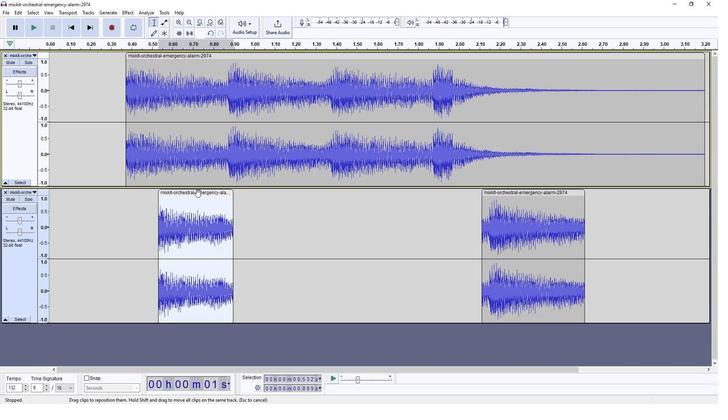 
Action: Mouse moved to (28, 17)
Screenshot: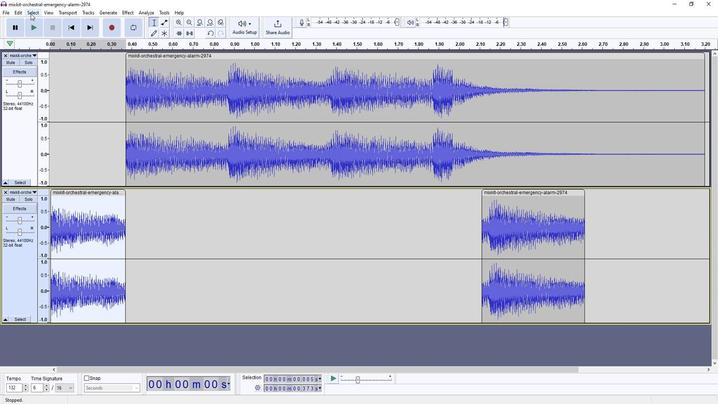 
Action: Mouse pressed left at (28, 17)
Screenshot: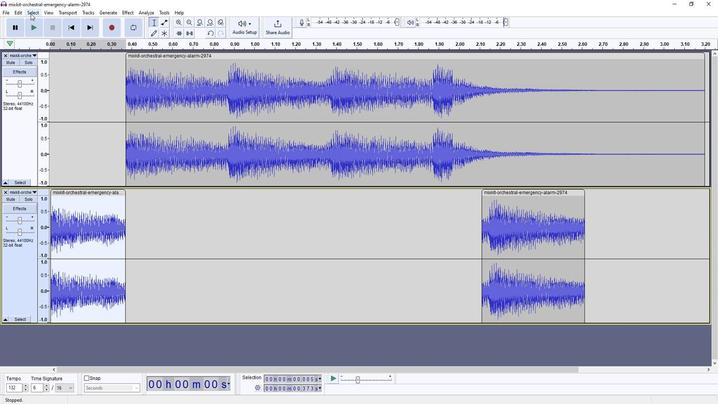 
Action: Mouse moved to (33, 23)
Screenshot: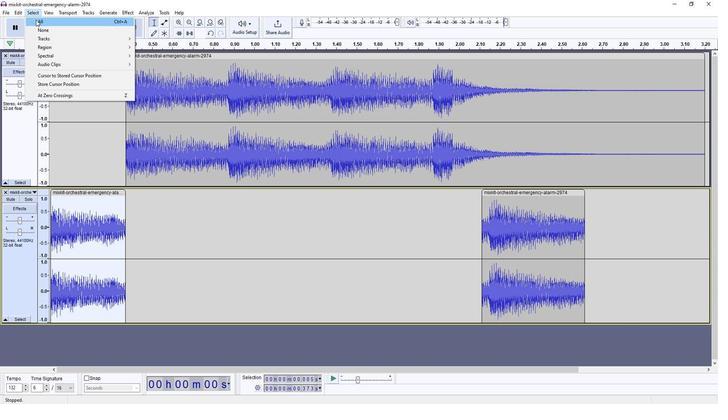 
Action: Mouse pressed left at (33, 23)
Screenshot: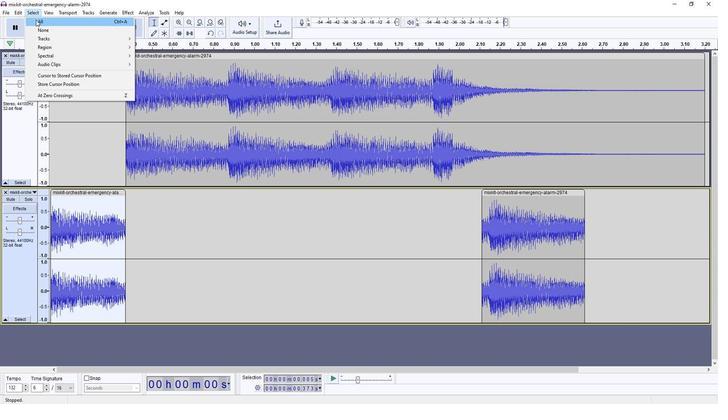 
Action: Mouse moved to (26, 30)
Screenshot: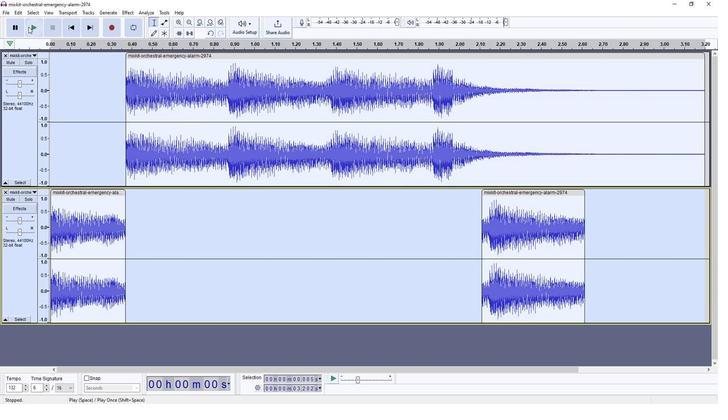 
Action: Mouse pressed left at (26, 30)
Screenshot: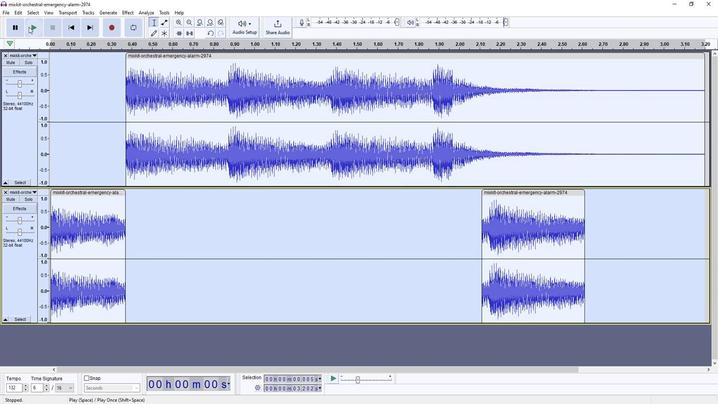 
Action: Mouse moved to (509, 187)
Screenshot: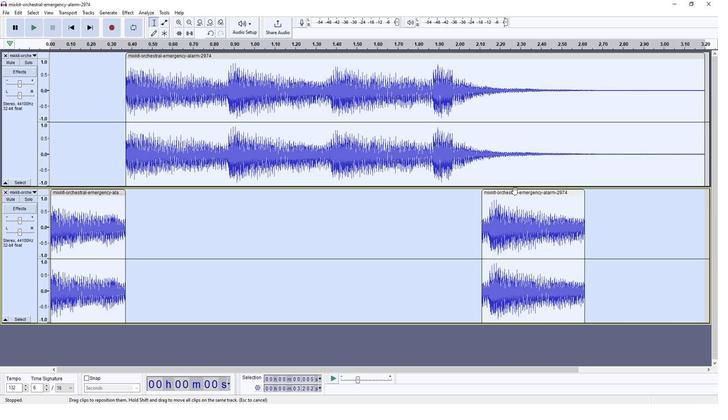 
Action: Mouse pressed left at (509, 187)
Screenshot: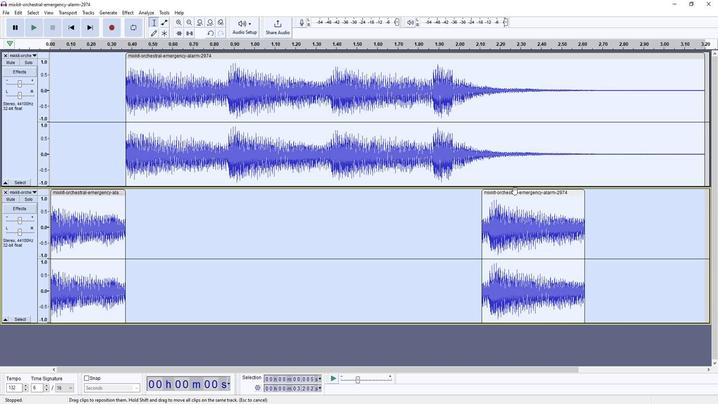 
Action: Mouse moved to (483, 63)
Screenshot: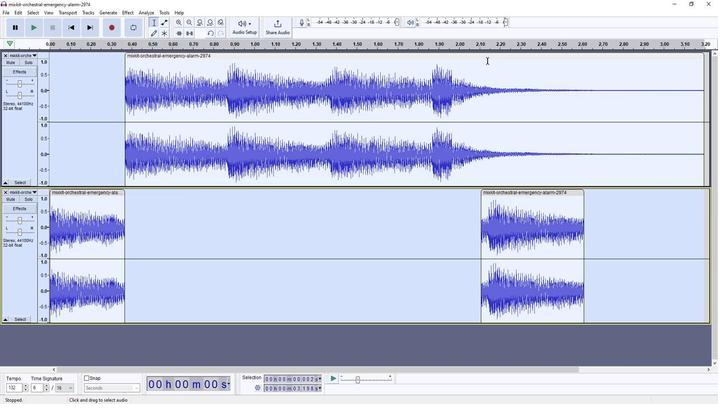 
Action: Mouse pressed left at (483, 63)
Screenshot: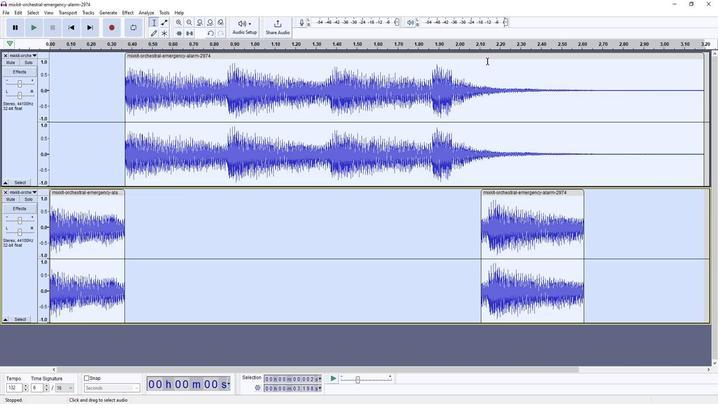 
Action: Mouse moved to (186, 38)
Screenshot: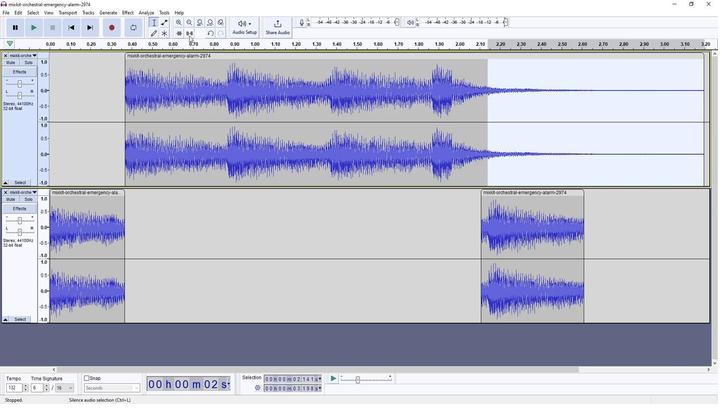 
Action: Mouse pressed left at (186, 38)
Screenshot: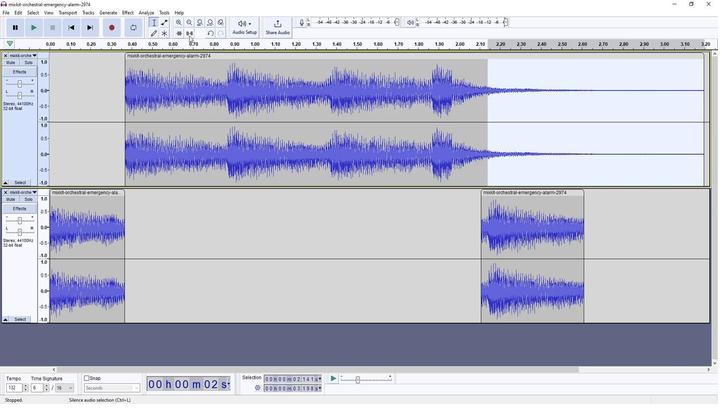 
Action: Mouse moved to (526, 190)
Screenshot: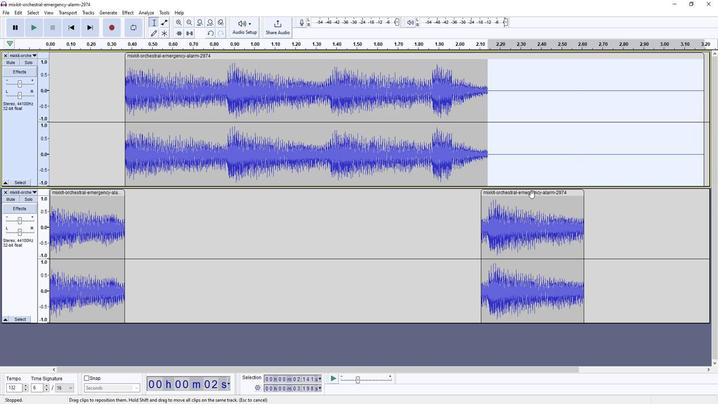 
Action: Mouse pressed left at (526, 190)
Screenshot: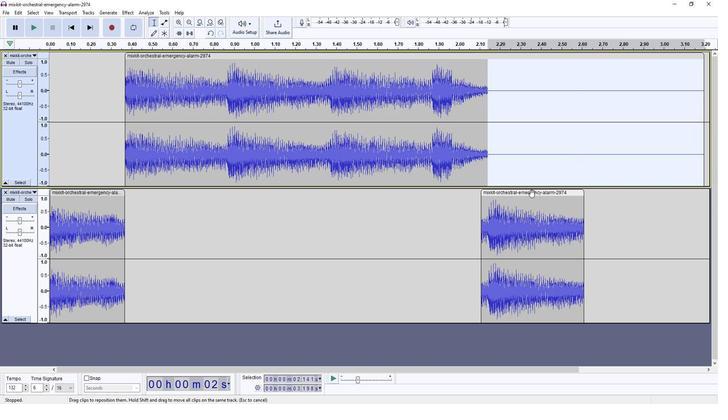 
Action: Mouse moved to (314, 256)
Screenshot: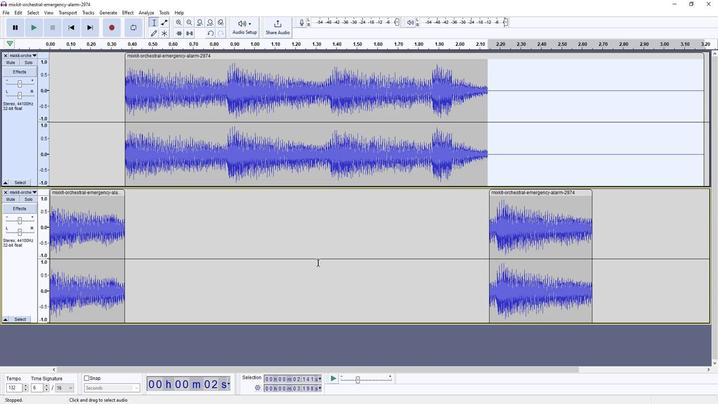 
Action: Mouse pressed left at (314, 256)
Screenshot: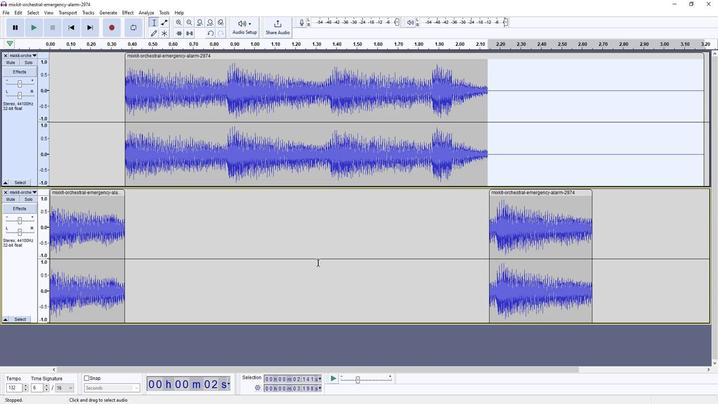 
Action: Mouse moved to (184, 229)
Screenshot: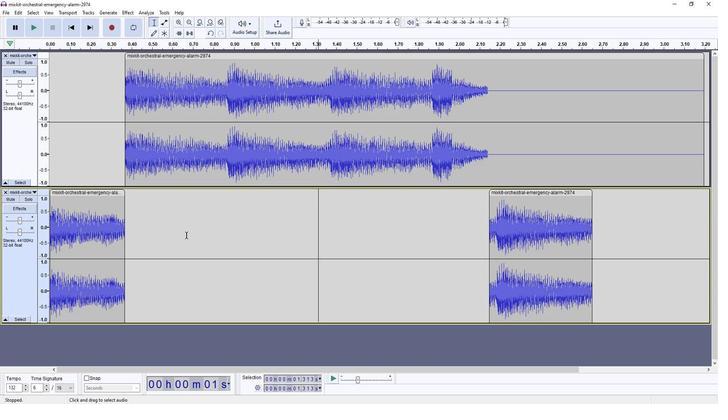 
Action: Mouse pressed left at (184, 229)
Screenshot: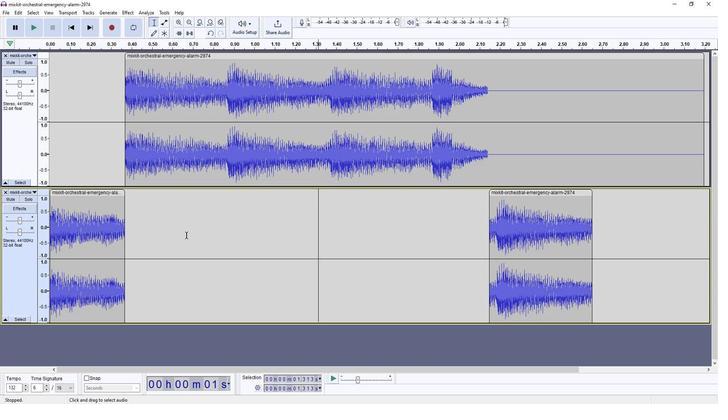 
Action: Mouse moved to (32, 15)
Screenshot: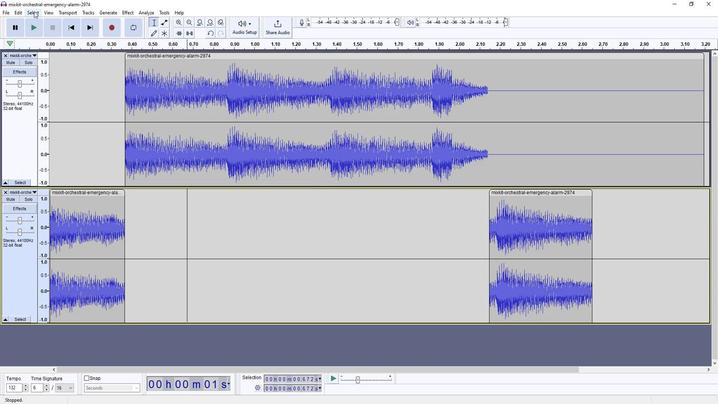 
Action: Mouse pressed left at (32, 15)
Screenshot: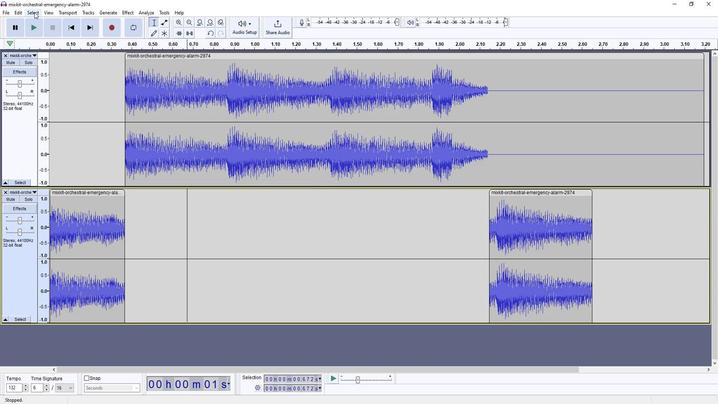 
Action: Mouse moved to (42, 24)
Screenshot: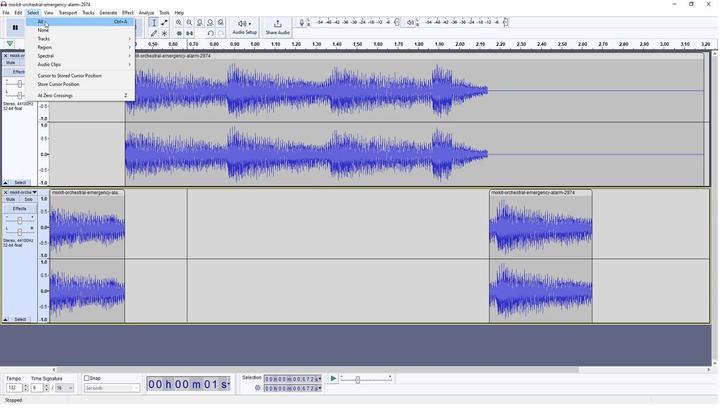 
Action: Mouse pressed left at (42, 24)
Screenshot: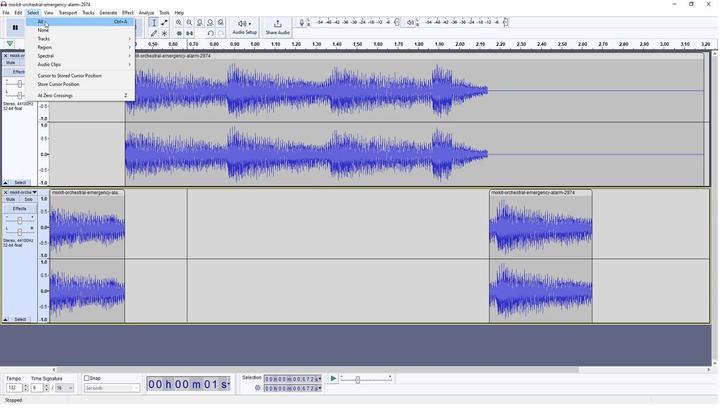 
Action: Mouse moved to (30, 28)
Screenshot: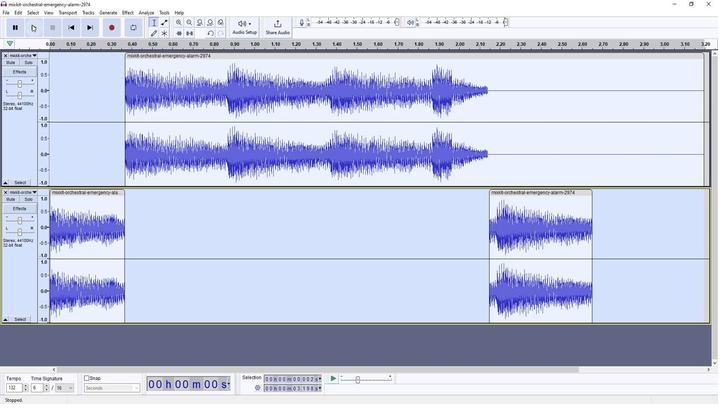 
Action: Mouse pressed left at (30, 28)
Screenshot: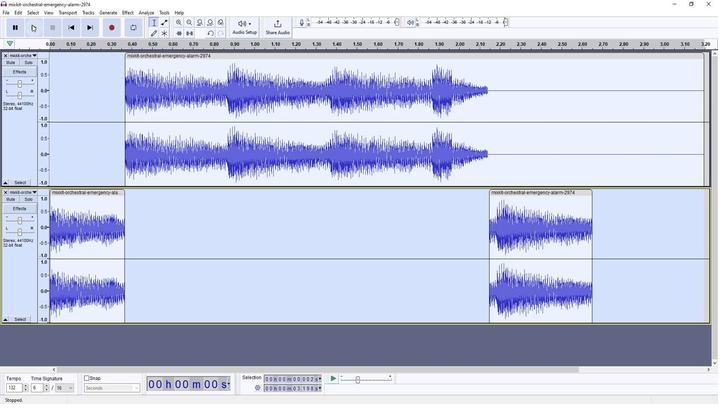 
Action: Mouse moved to (1, 17)
Screenshot: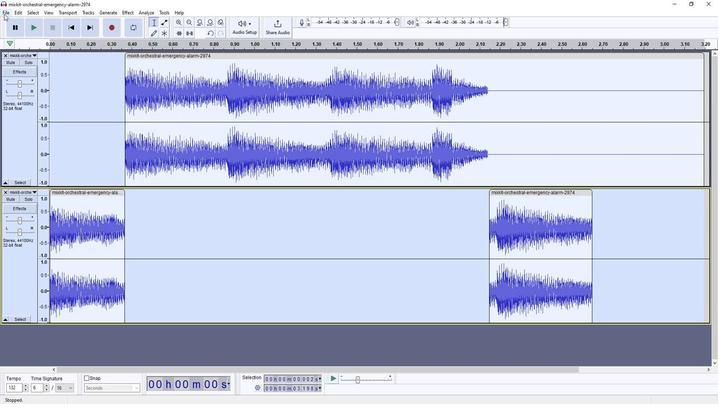 
Action: Mouse pressed left at (1, 17)
Screenshot: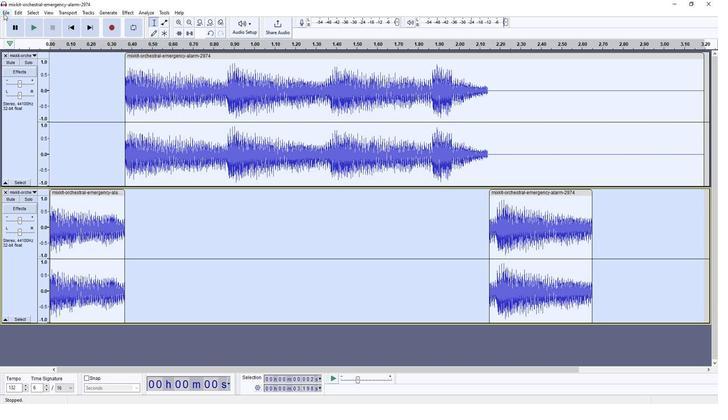
Action: Mouse moved to (113, 77)
Screenshot: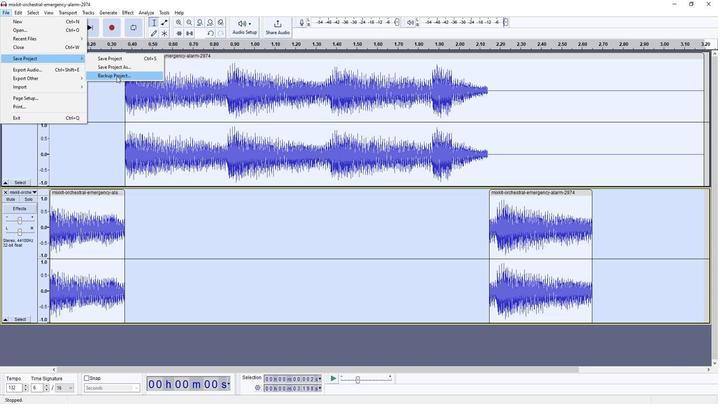 
Action: Mouse pressed left at (113, 77)
Screenshot: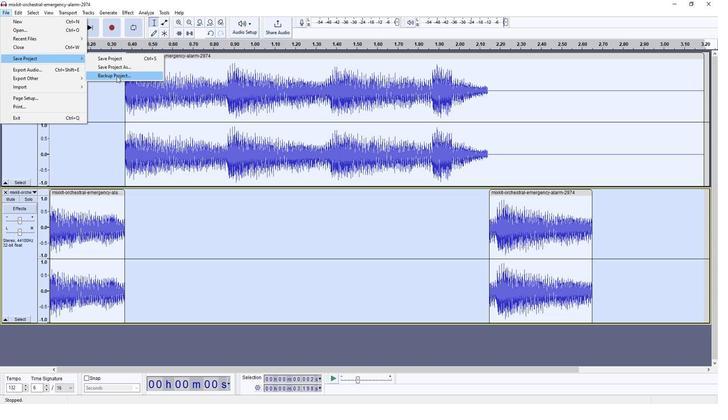 
Action: Mouse moved to (106, 159)
Screenshot: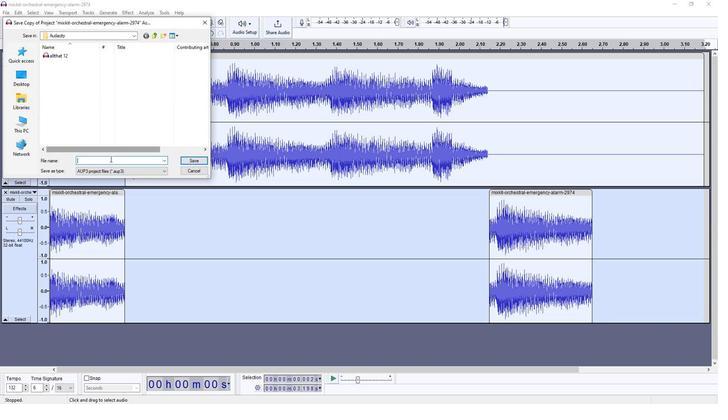 
Action: Key pressed <Key.shift><Key.shift>Backup
Screenshot: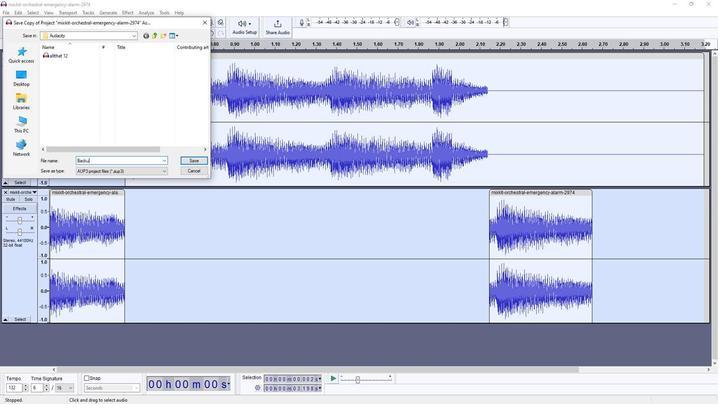 
Action: Mouse moved to (182, 157)
Screenshot: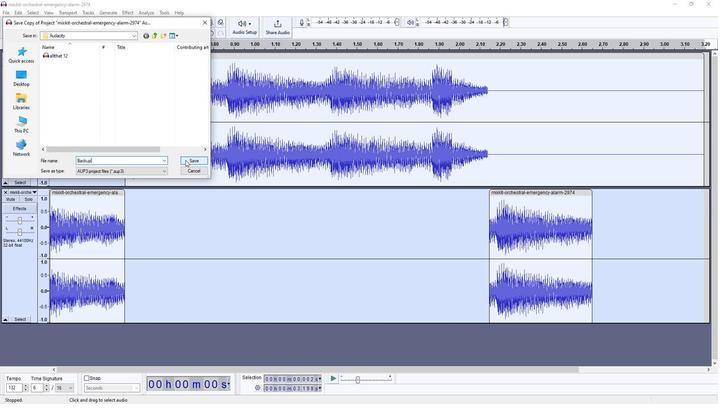 
Action: Mouse pressed left at (182, 157)
Screenshot: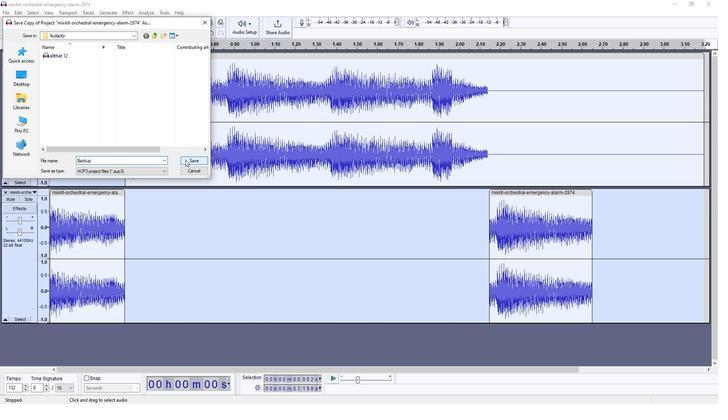 
